 Task: Create a due date automation trigger when advanced on, on the tuesday after a card is due add fields without custom field "Resume" set to a date more than 1 days ago at 11:00 AM.
Action: Mouse moved to (1200, 98)
Screenshot: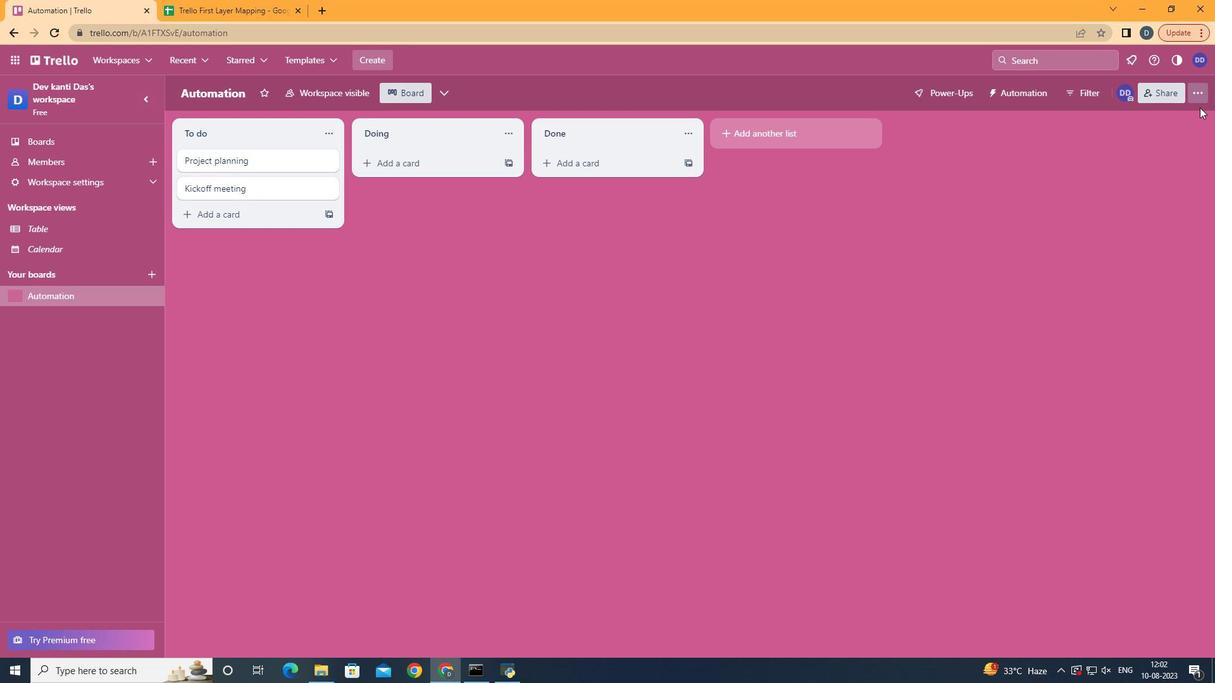 
Action: Mouse pressed left at (1200, 98)
Screenshot: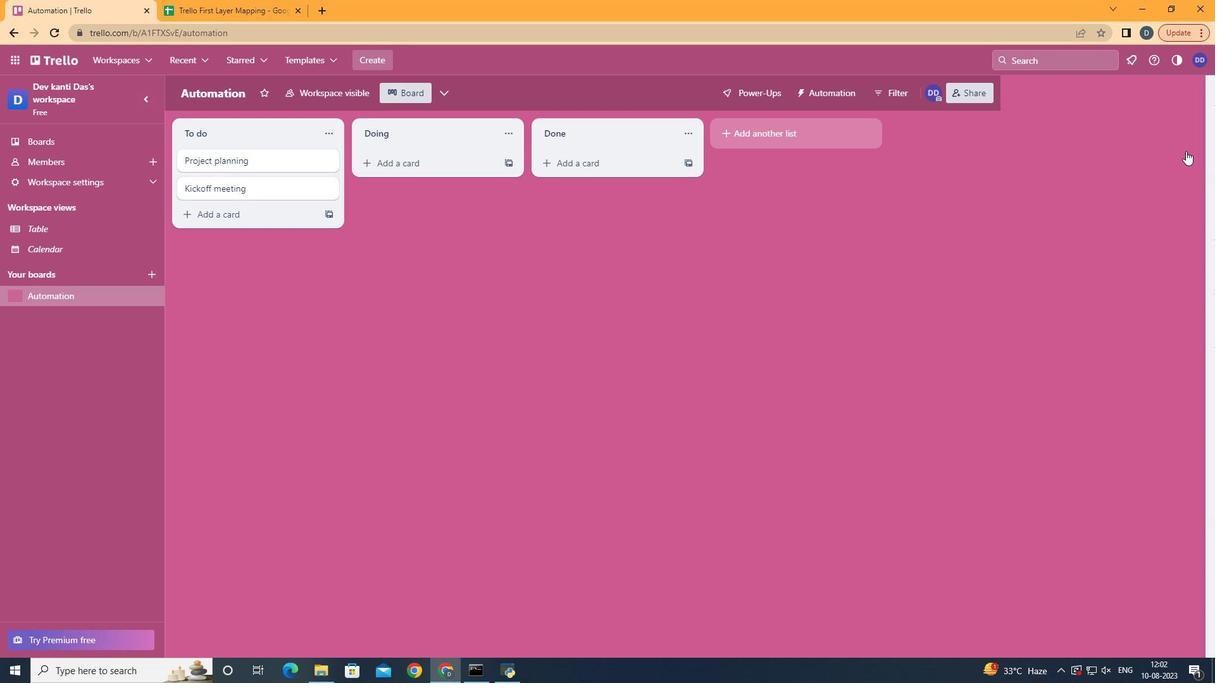 
Action: Mouse moved to (1108, 260)
Screenshot: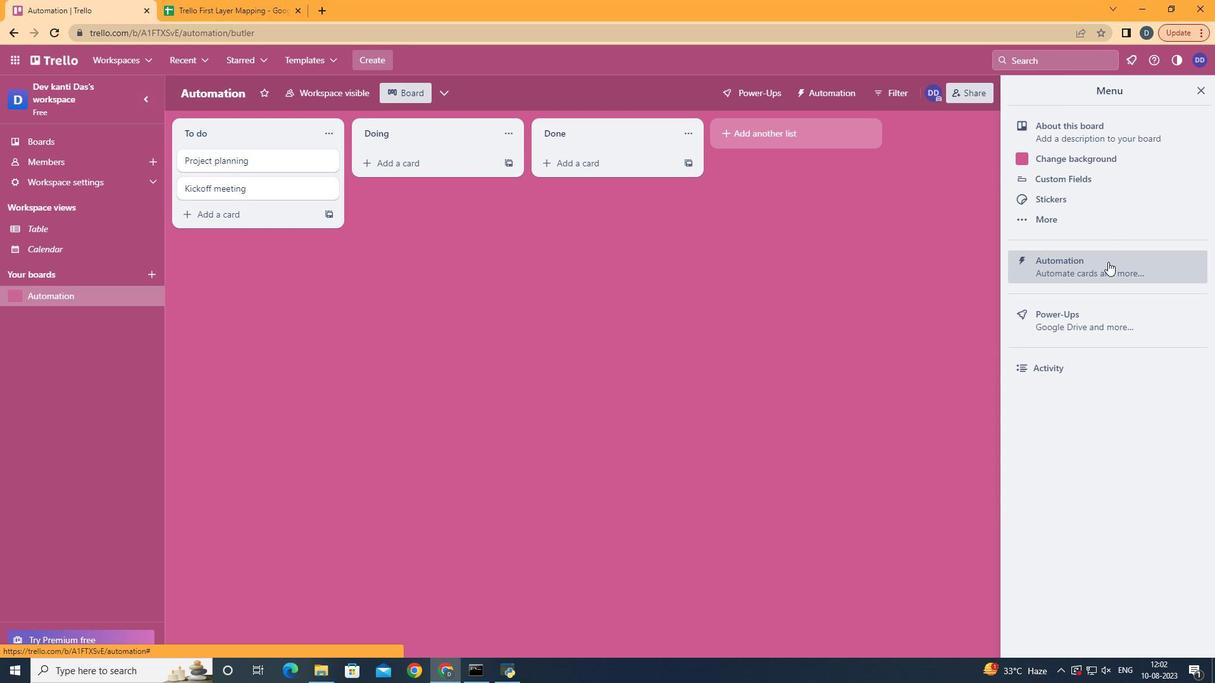 
Action: Mouse pressed left at (1108, 260)
Screenshot: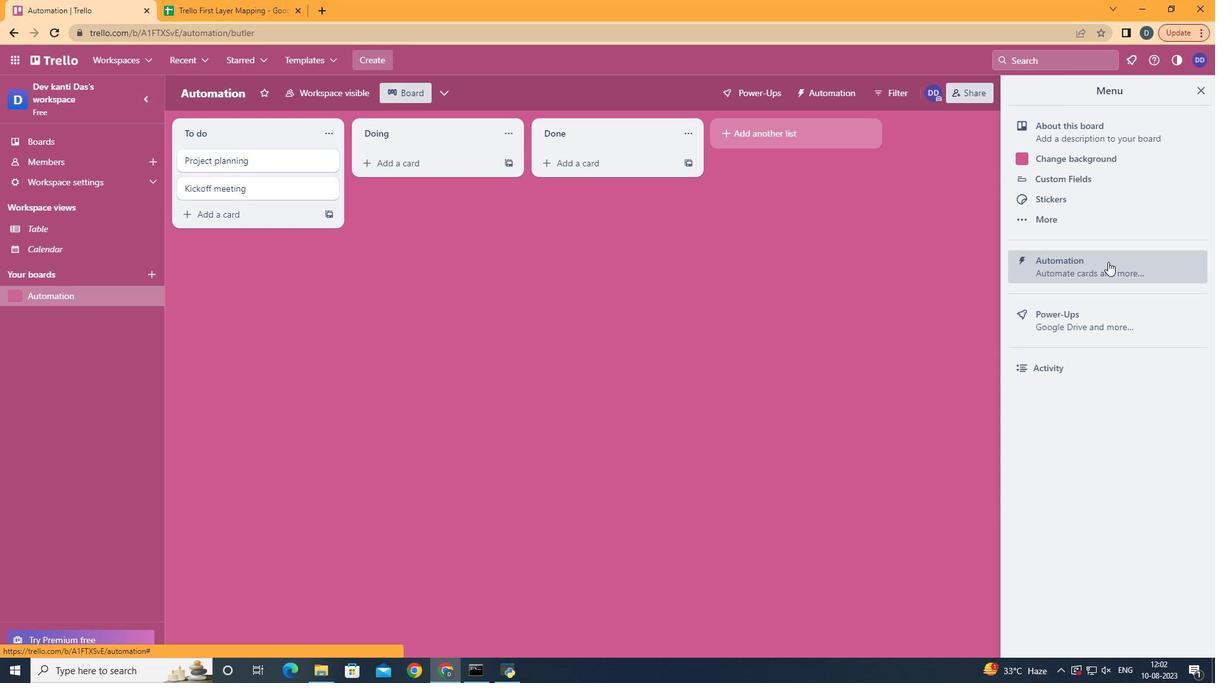 
Action: Mouse moved to (233, 253)
Screenshot: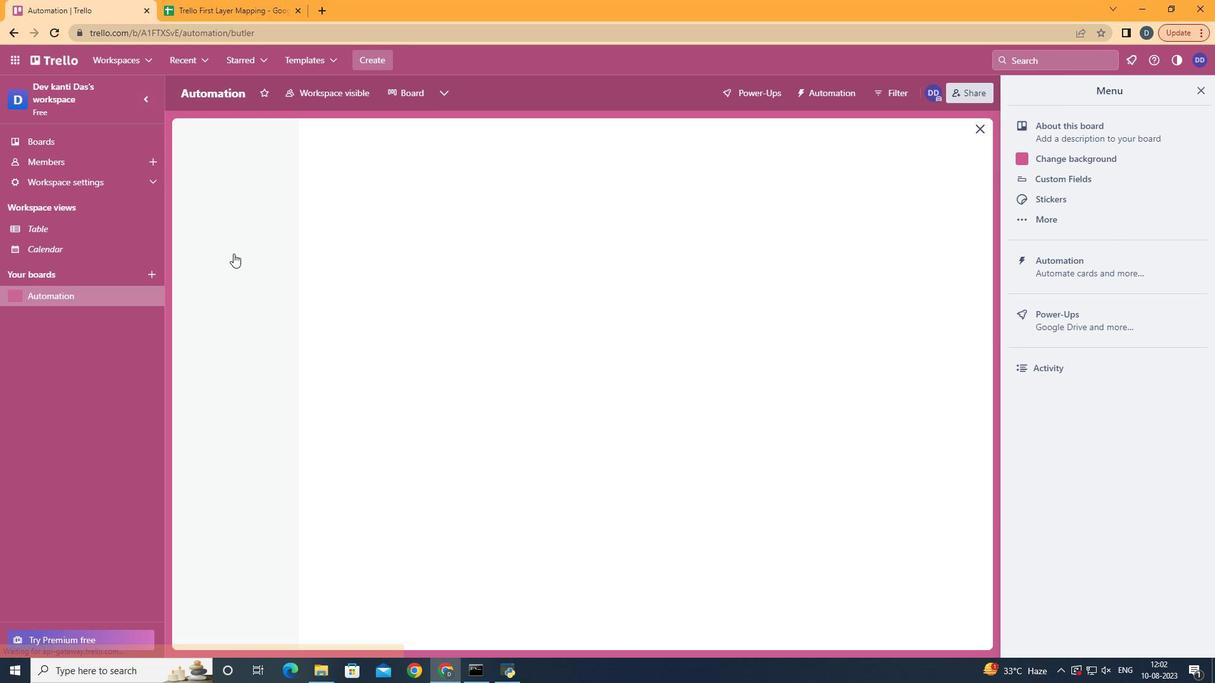 
Action: Mouse pressed left at (233, 253)
Screenshot: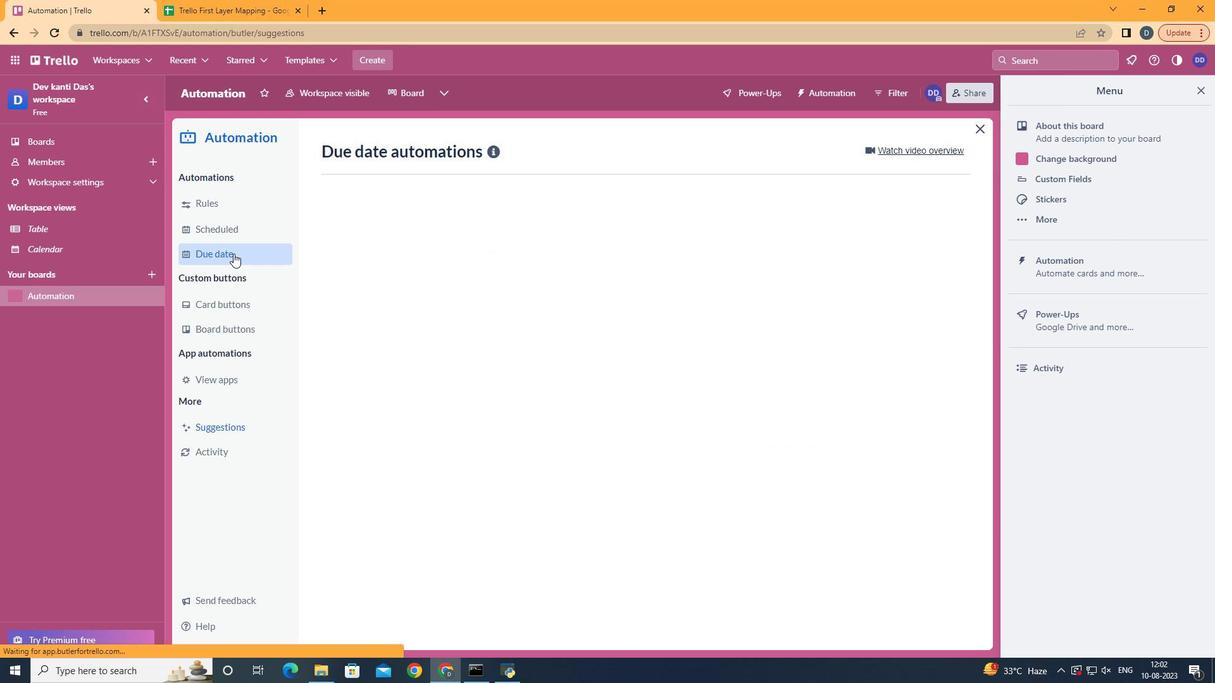 
Action: Mouse moved to (895, 157)
Screenshot: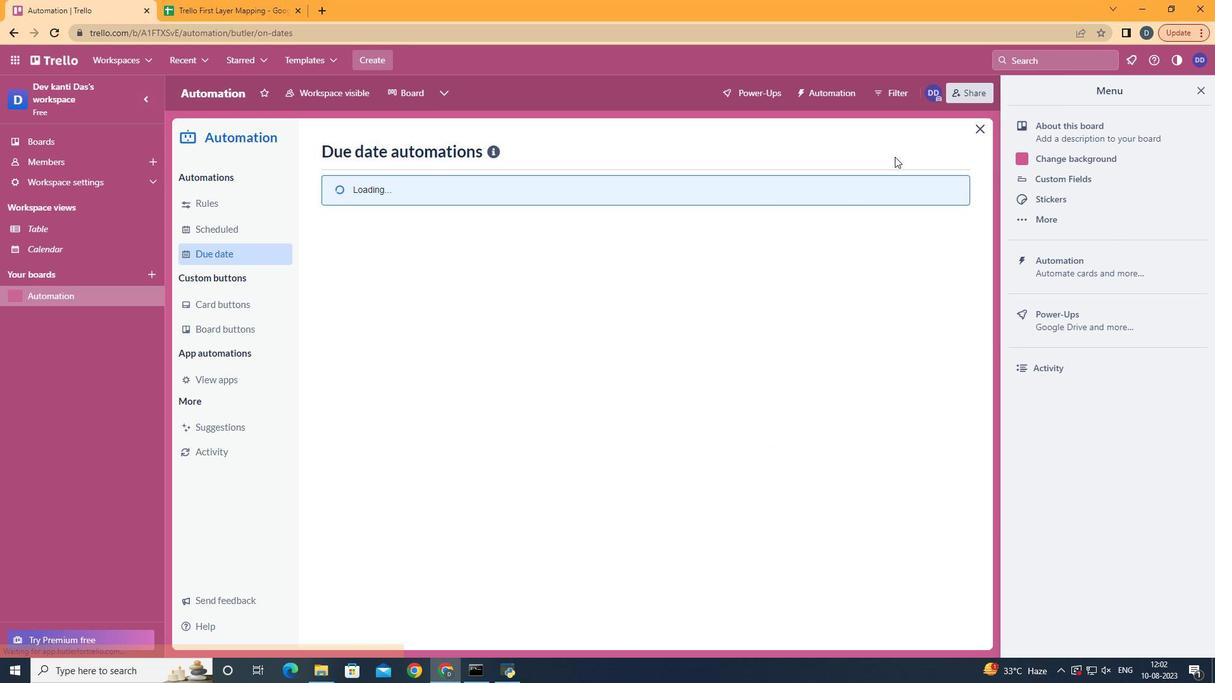 
Action: Mouse pressed left at (895, 157)
Screenshot: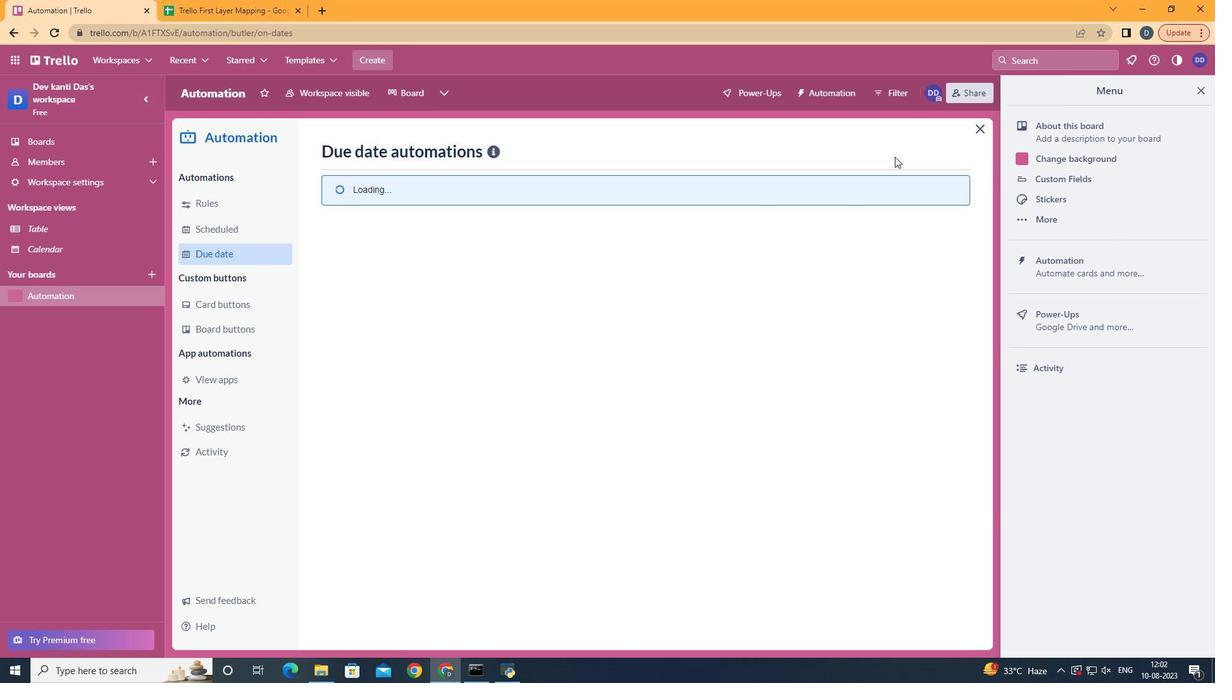 
Action: Mouse moved to (891, 148)
Screenshot: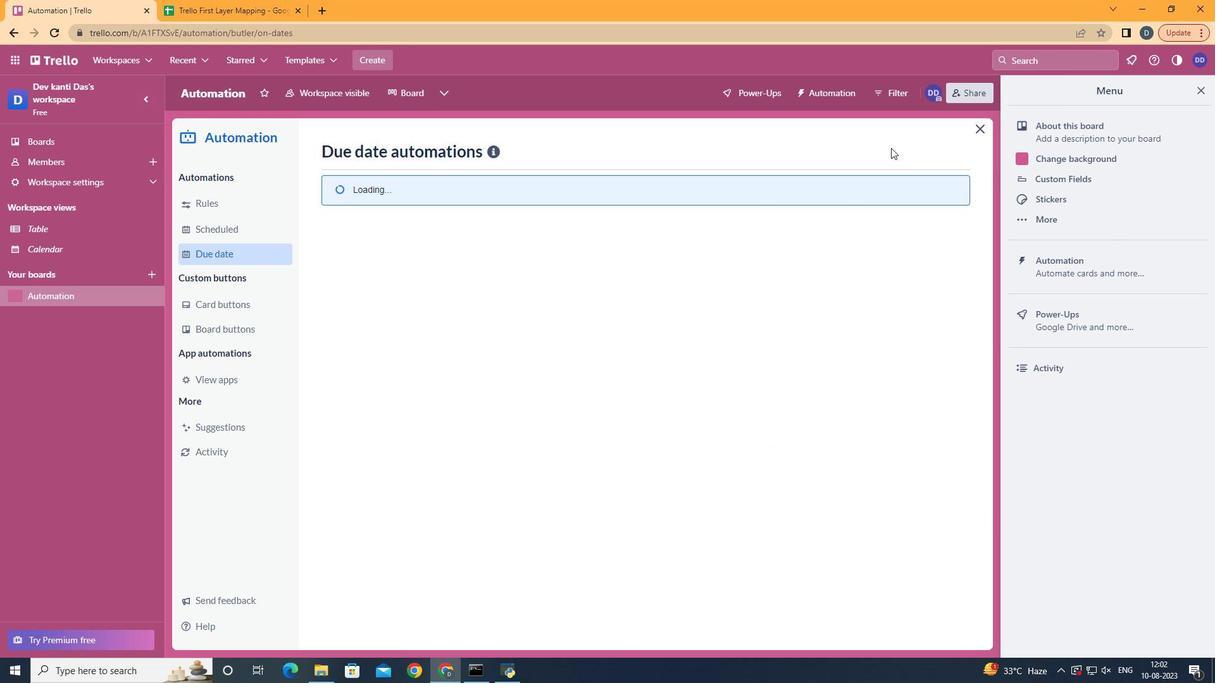 
Action: Mouse pressed left at (891, 148)
Screenshot: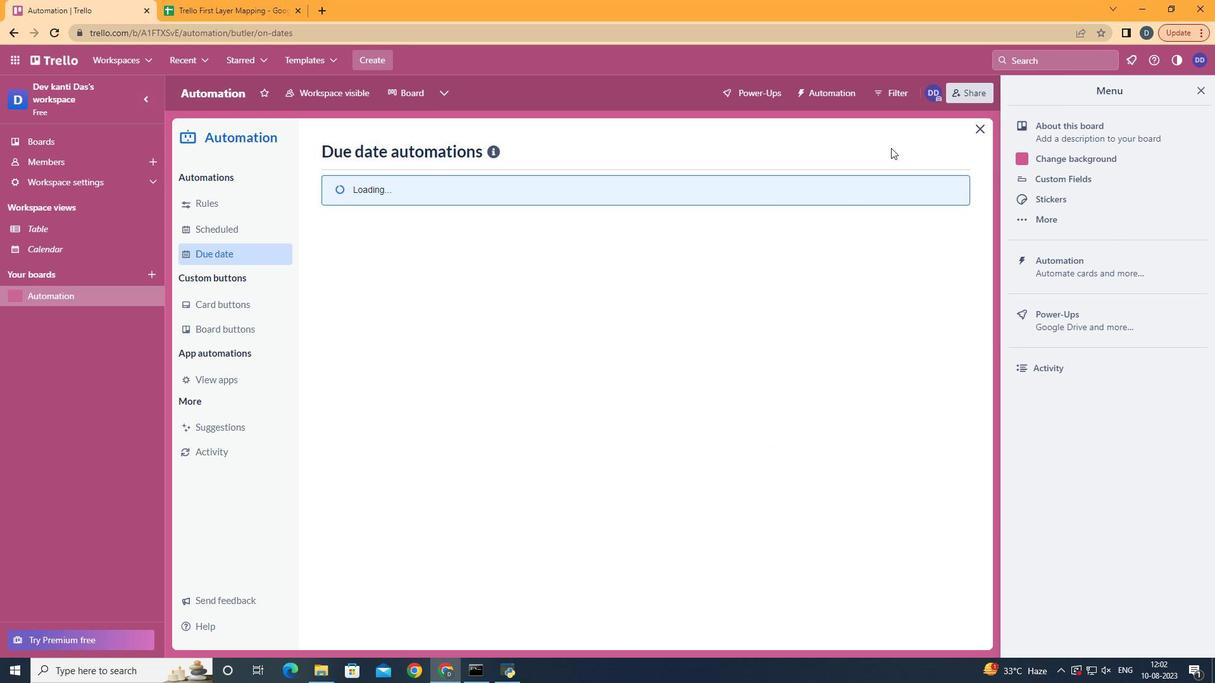 
Action: Mouse moved to (902, 146)
Screenshot: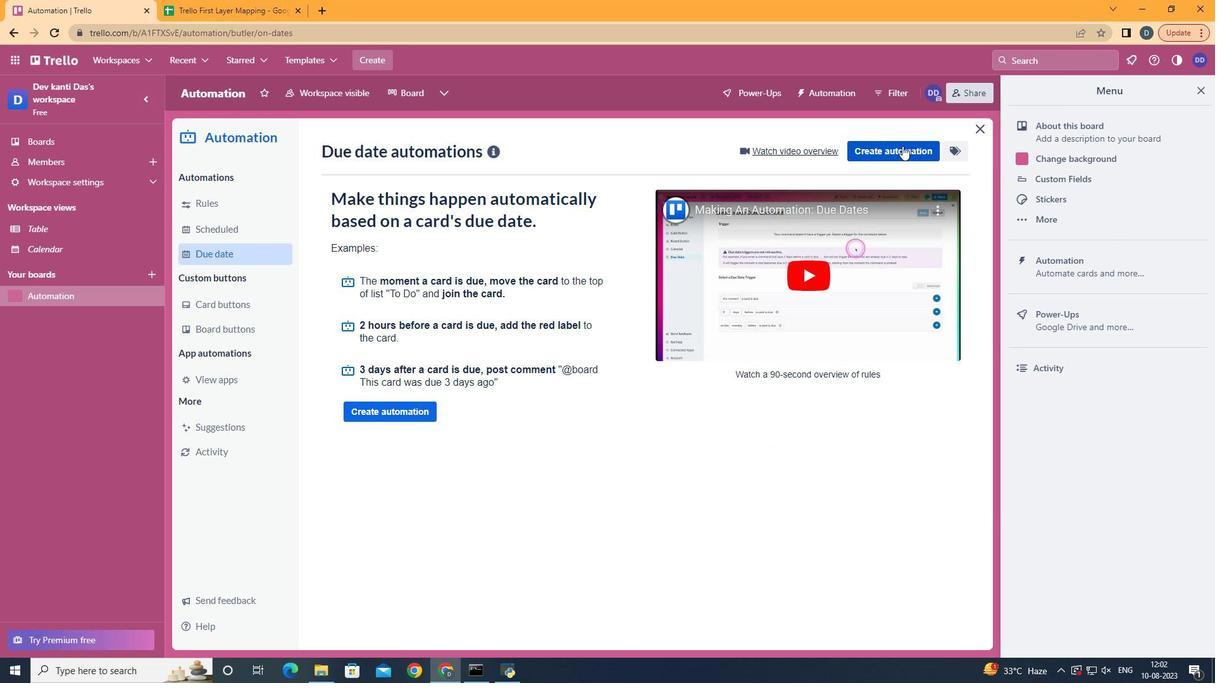 
Action: Mouse pressed left at (902, 146)
Screenshot: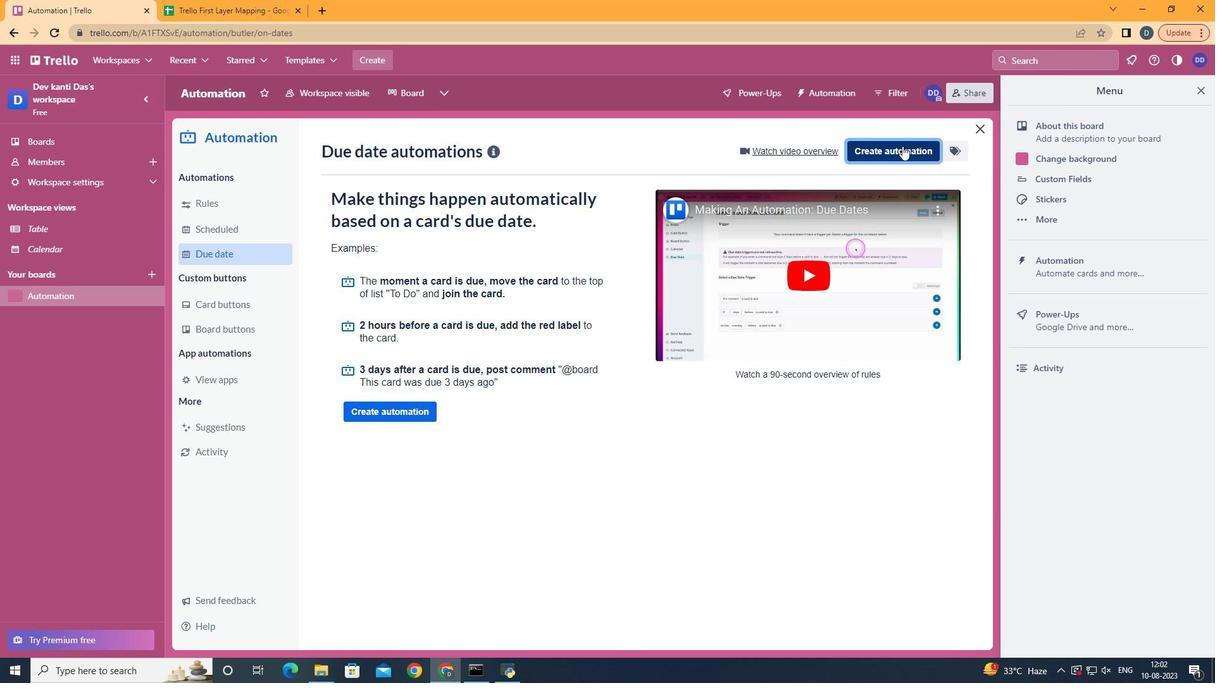 
Action: Mouse moved to (645, 265)
Screenshot: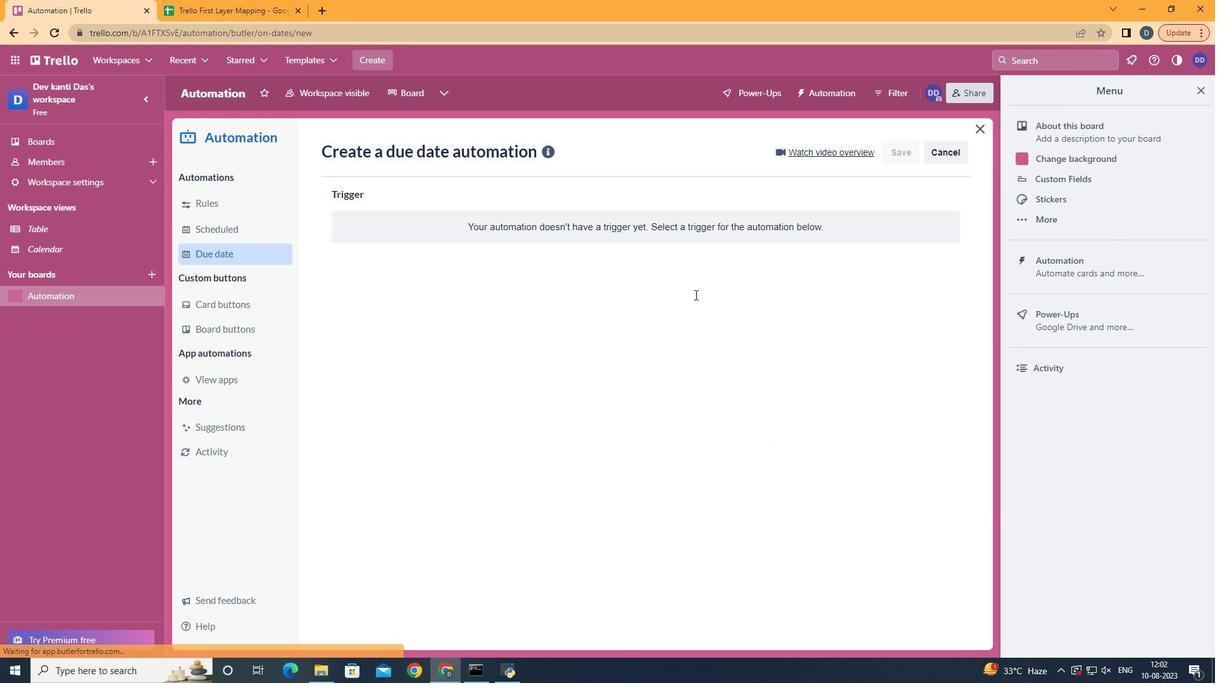 
Action: Mouse pressed left at (645, 265)
Screenshot: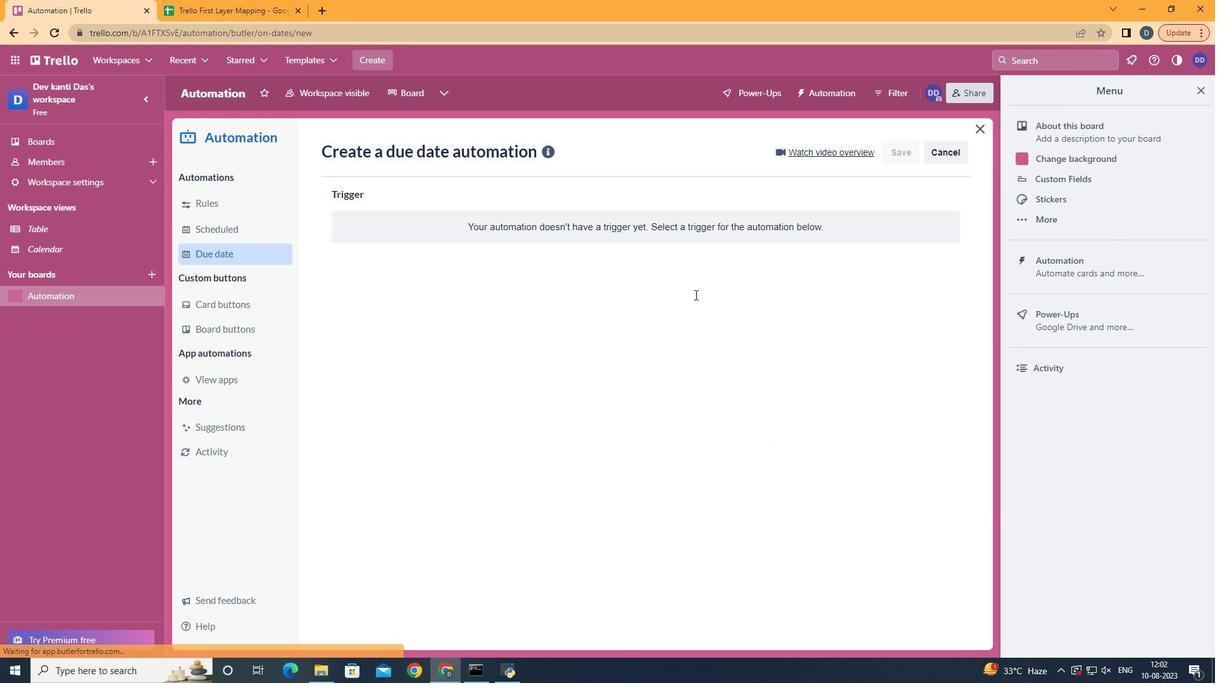 
Action: Mouse moved to (403, 355)
Screenshot: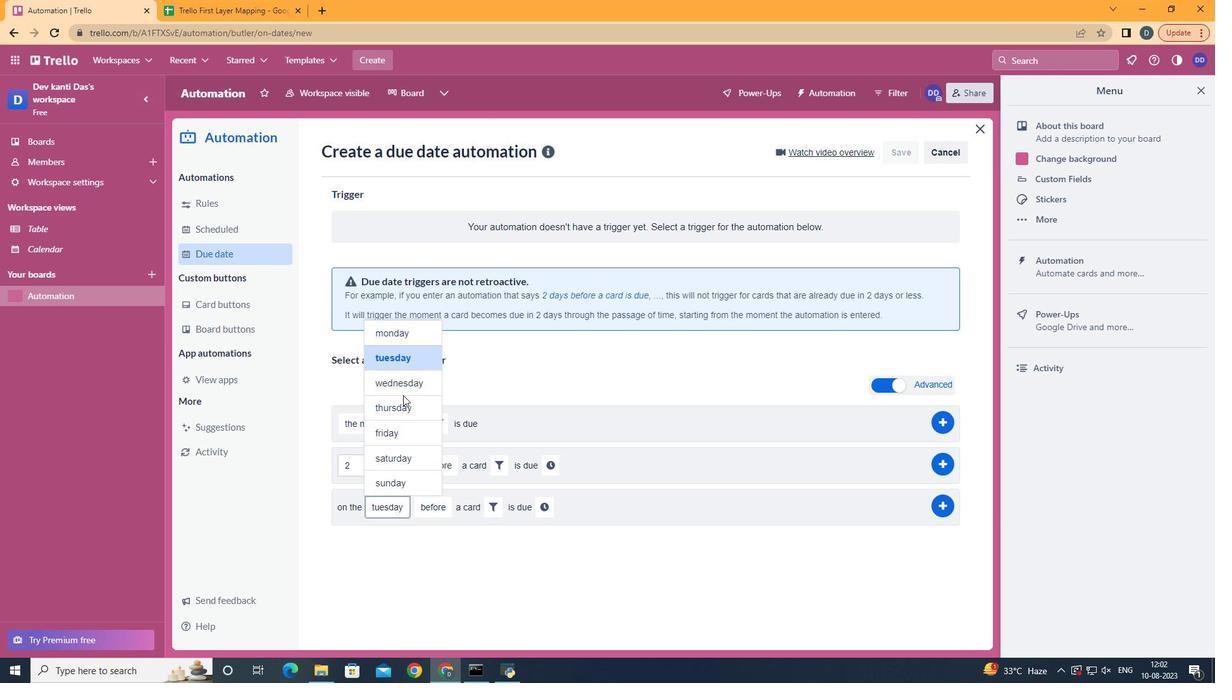 
Action: Mouse pressed left at (403, 355)
Screenshot: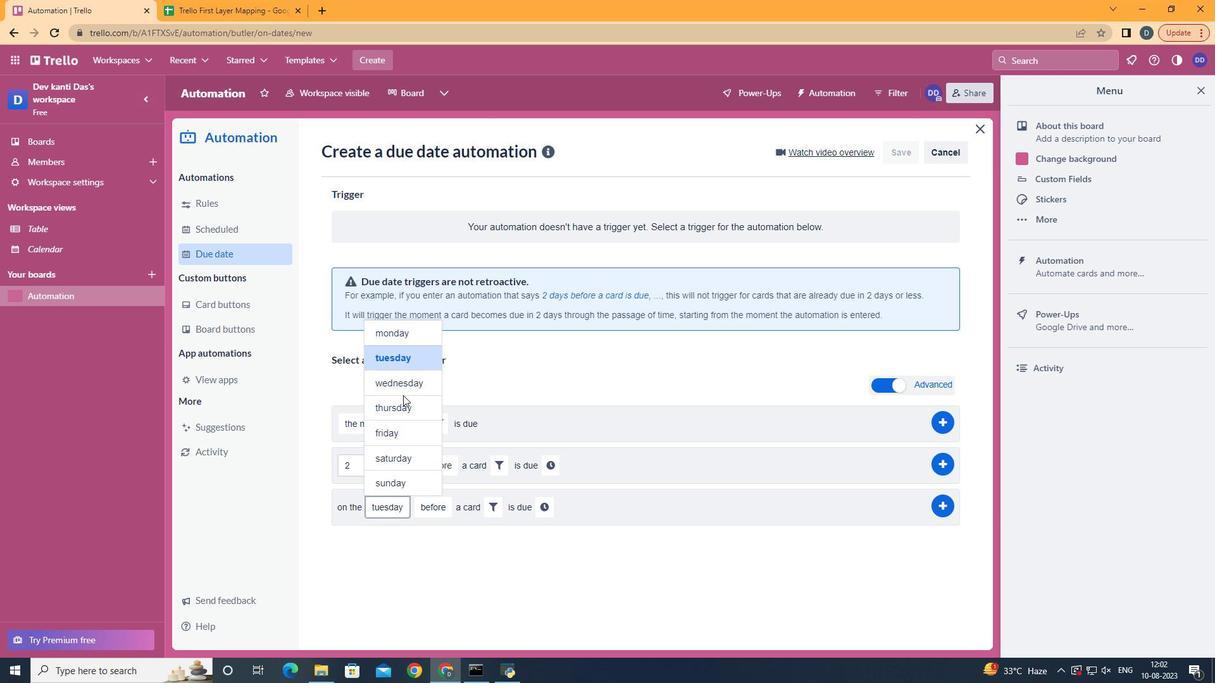 
Action: Mouse moved to (434, 553)
Screenshot: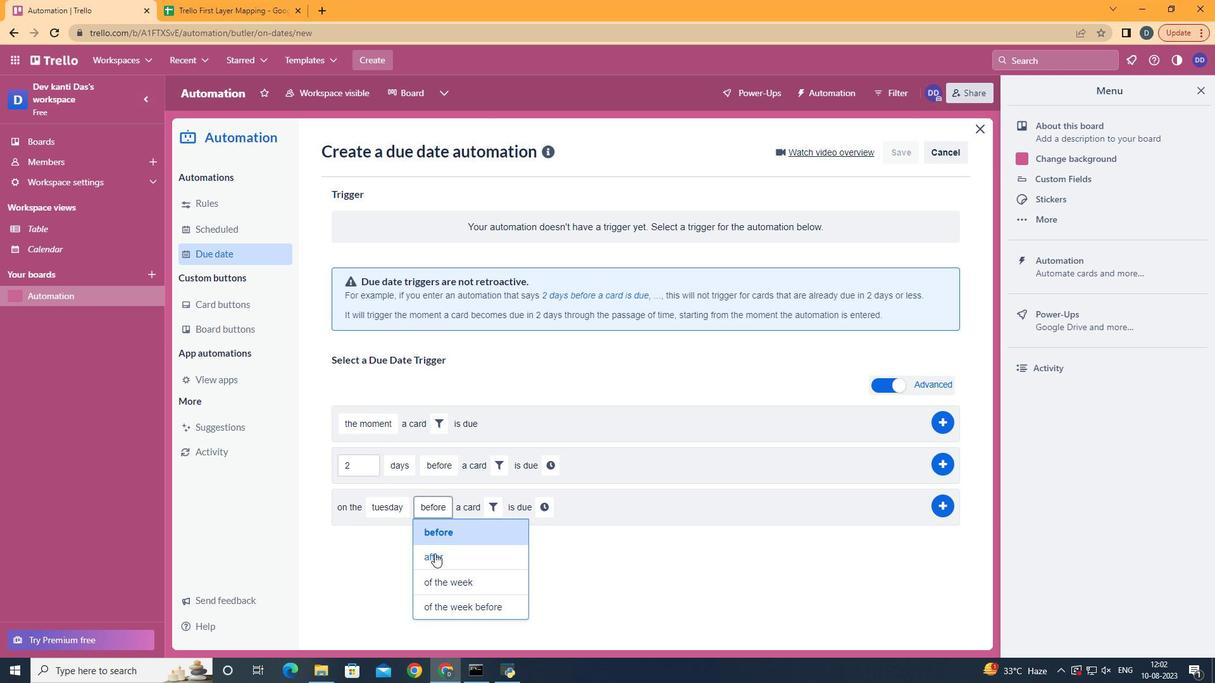 
Action: Mouse pressed left at (434, 553)
Screenshot: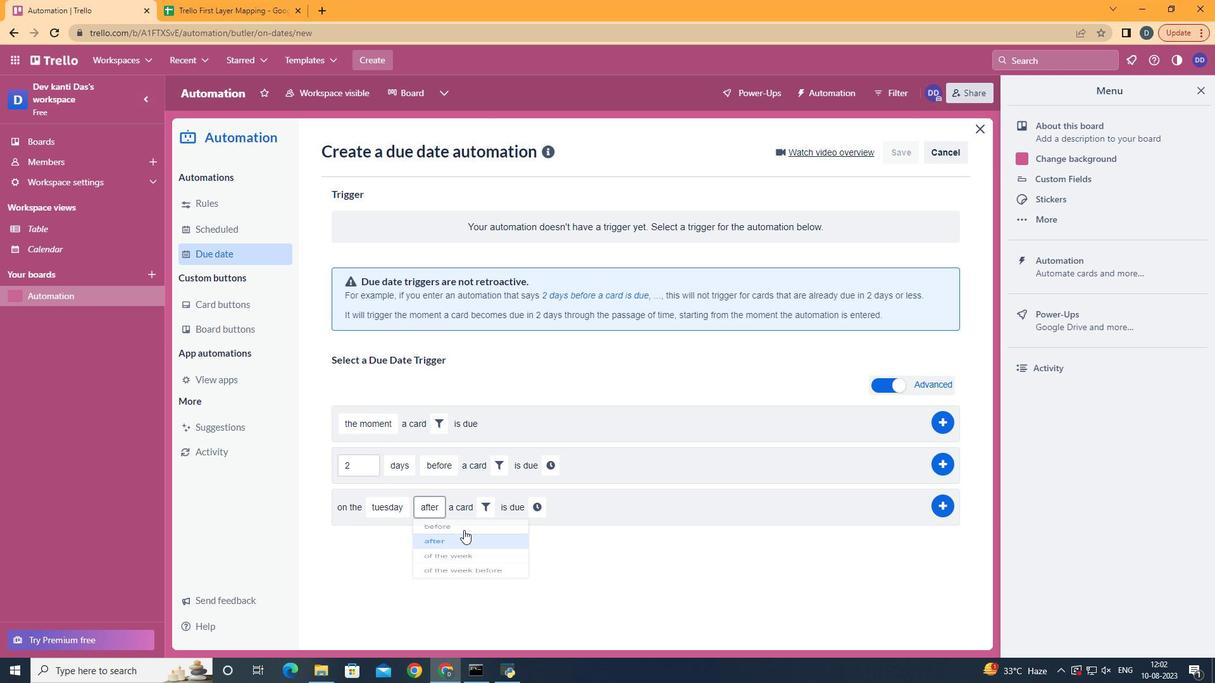 
Action: Mouse moved to (479, 507)
Screenshot: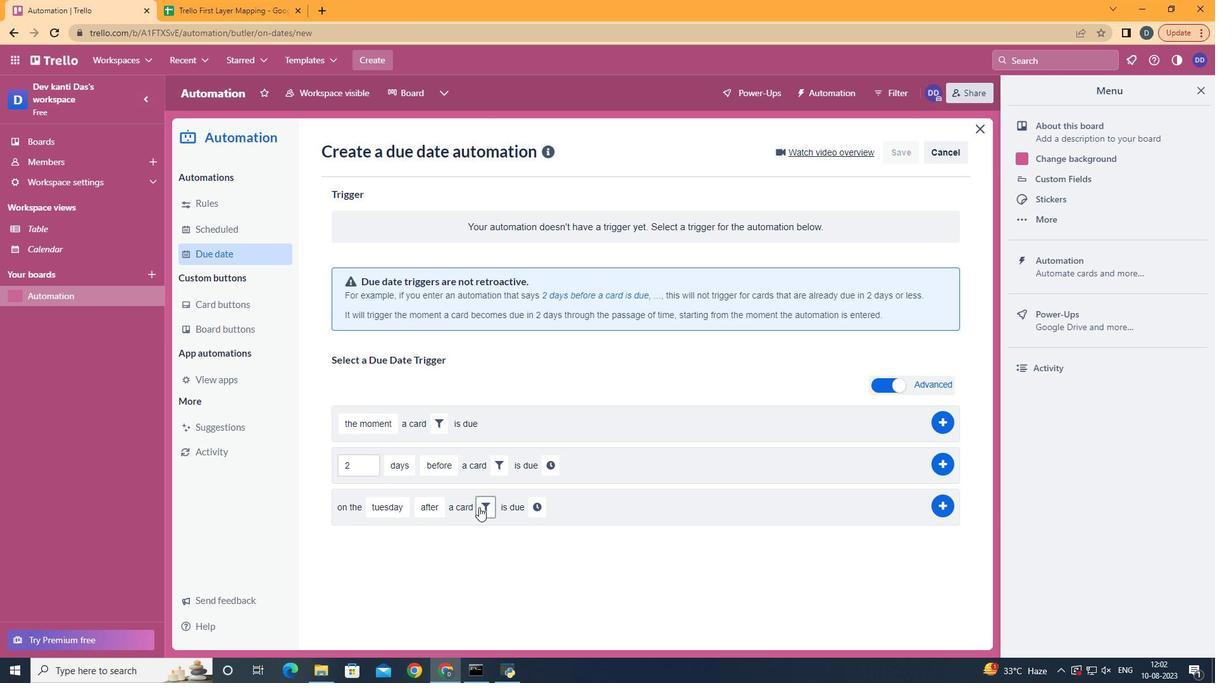 
Action: Mouse pressed left at (479, 507)
Screenshot: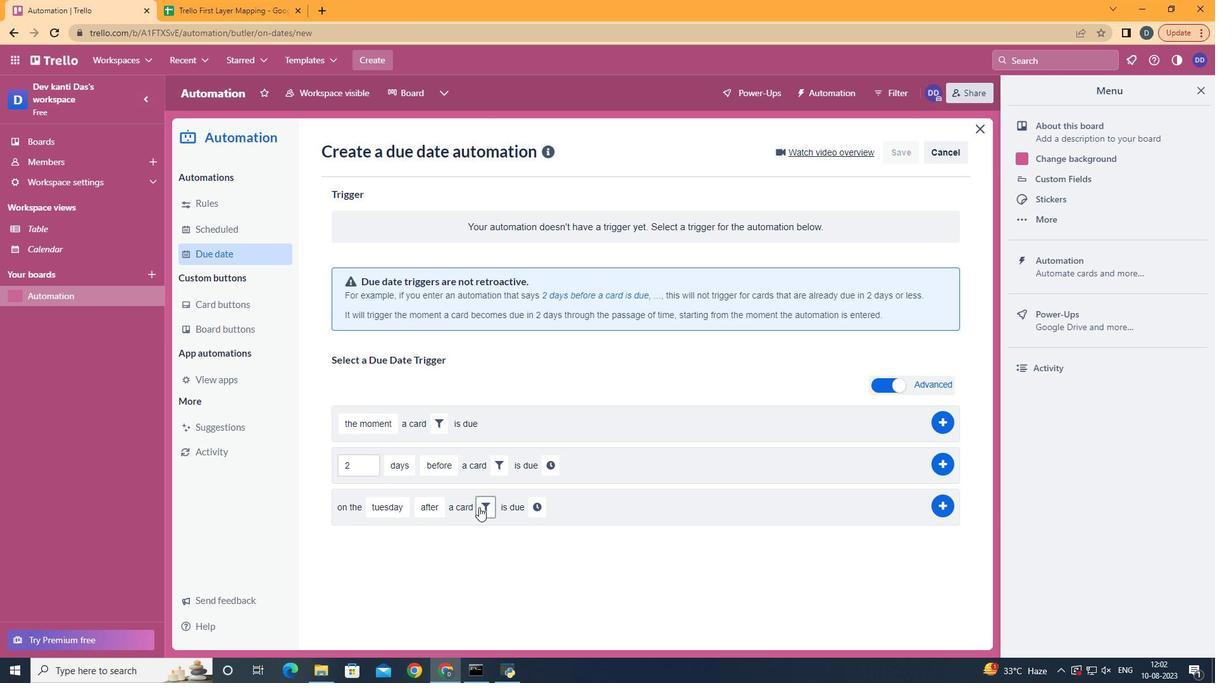 
Action: Mouse moved to (700, 543)
Screenshot: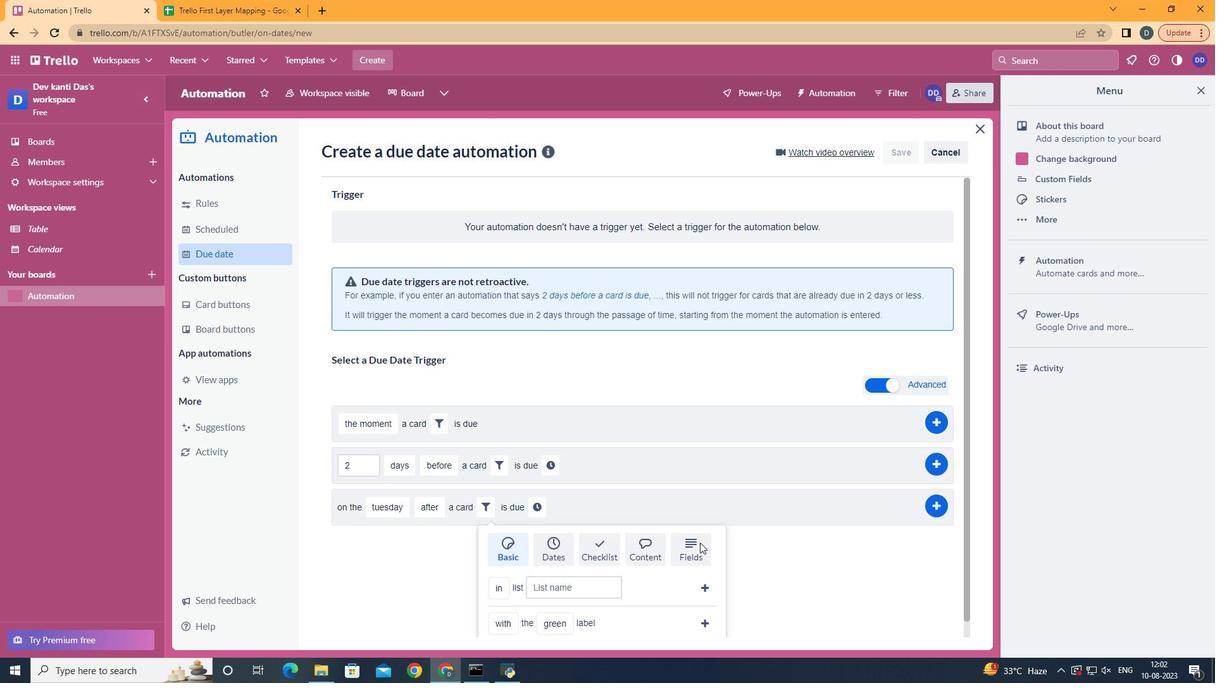 
Action: Mouse pressed left at (700, 543)
Screenshot: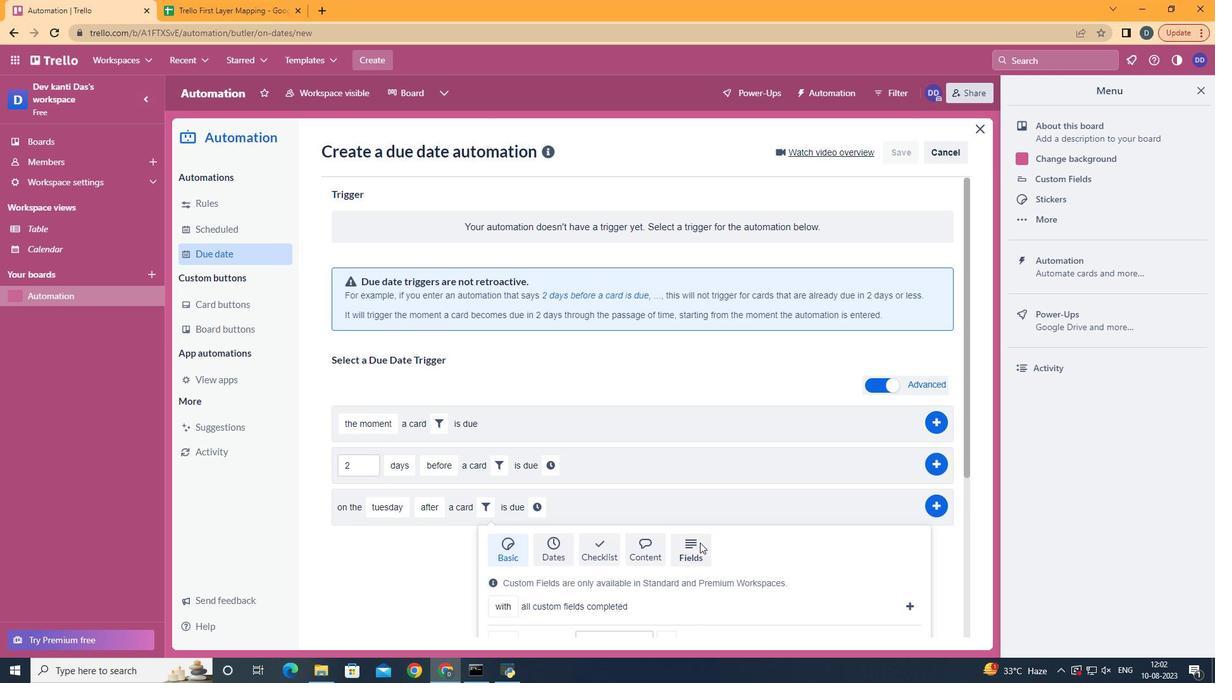 
Action: Mouse moved to (700, 543)
Screenshot: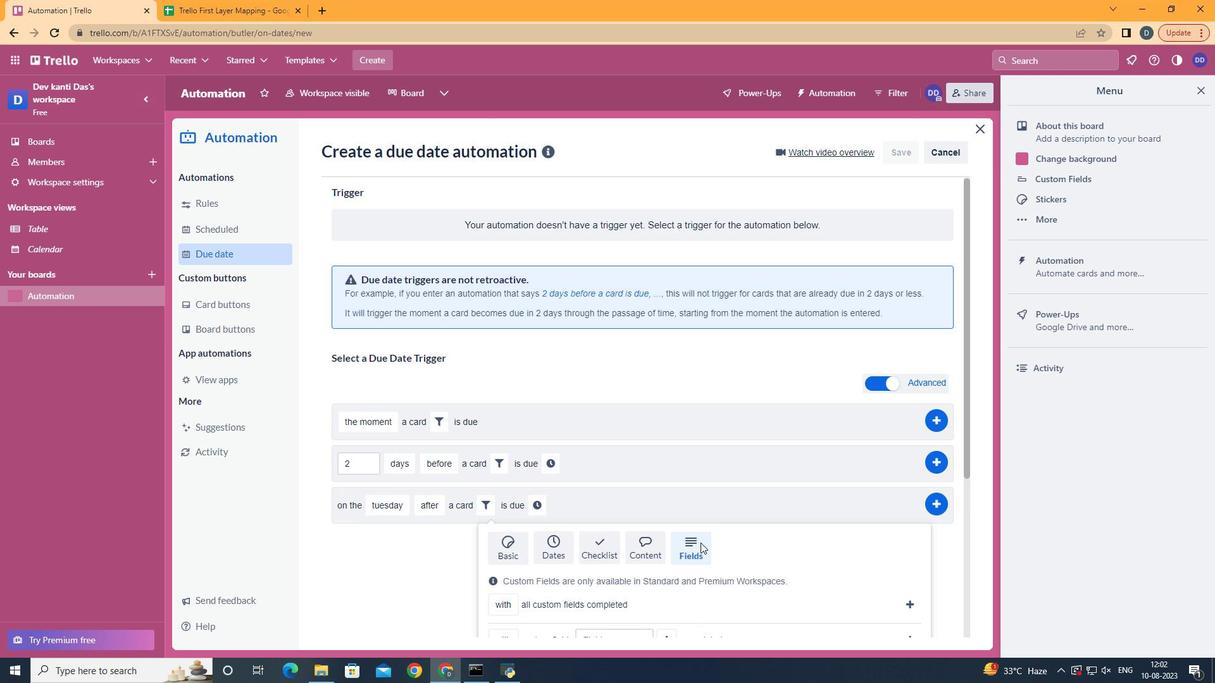 
Action: Mouse scrolled (700, 542) with delta (0, 0)
Screenshot: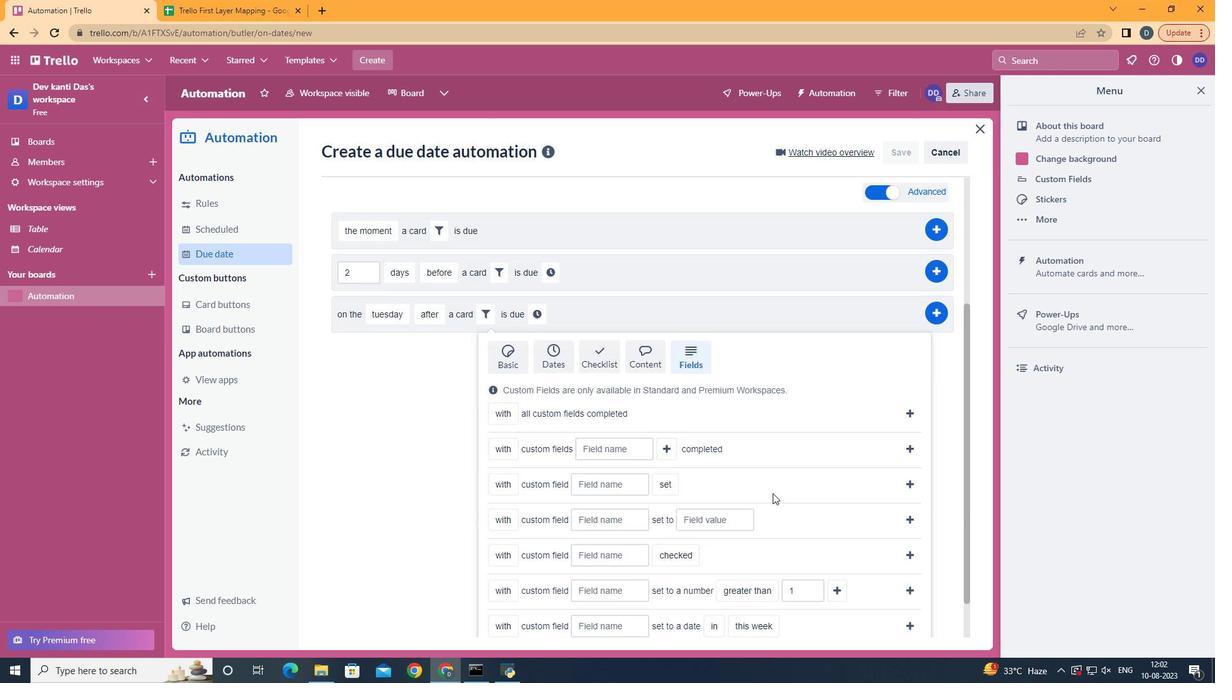 
Action: Mouse scrolled (700, 542) with delta (0, 0)
Screenshot: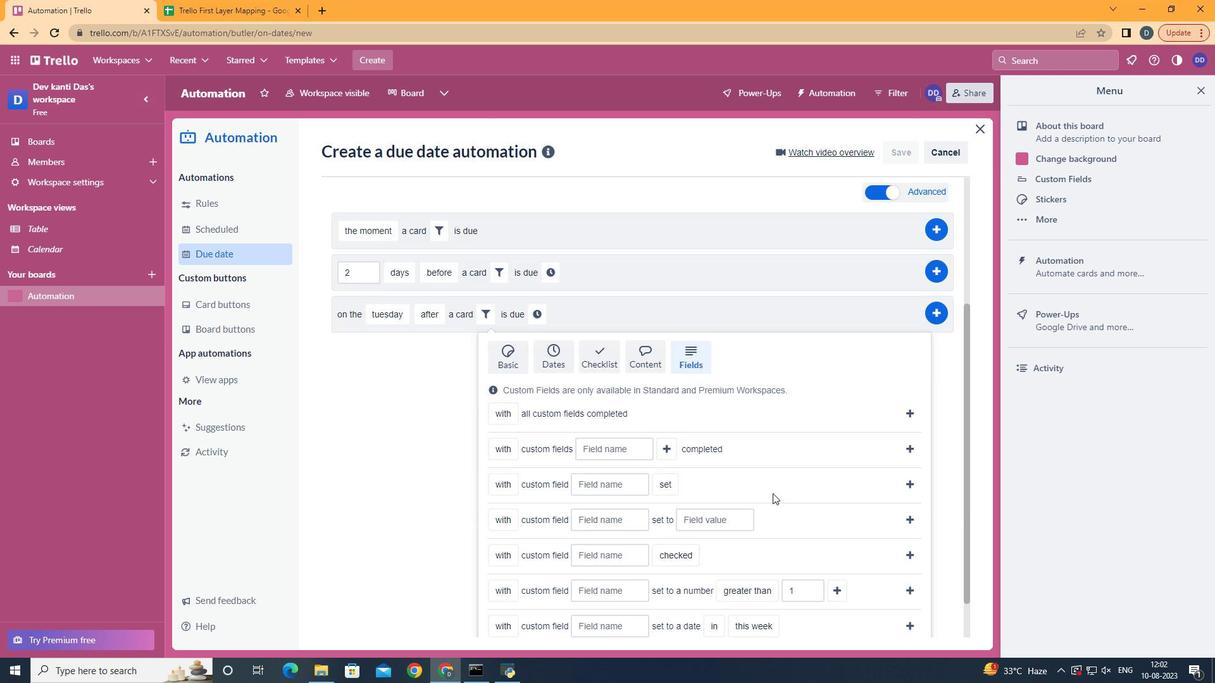 
Action: Mouse scrolled (700, 542) with delta (0, 0)
Screenshot: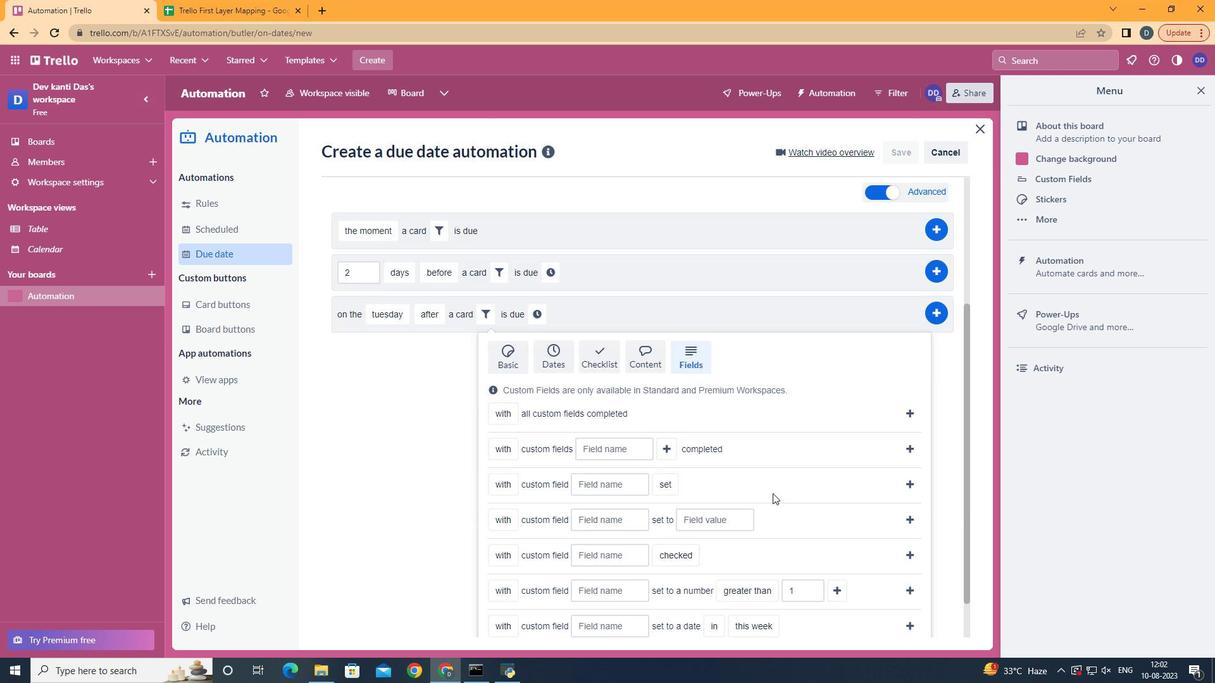 
Action: Mouse scrolled (700, 542) with delta (0, 0)
Screenshot: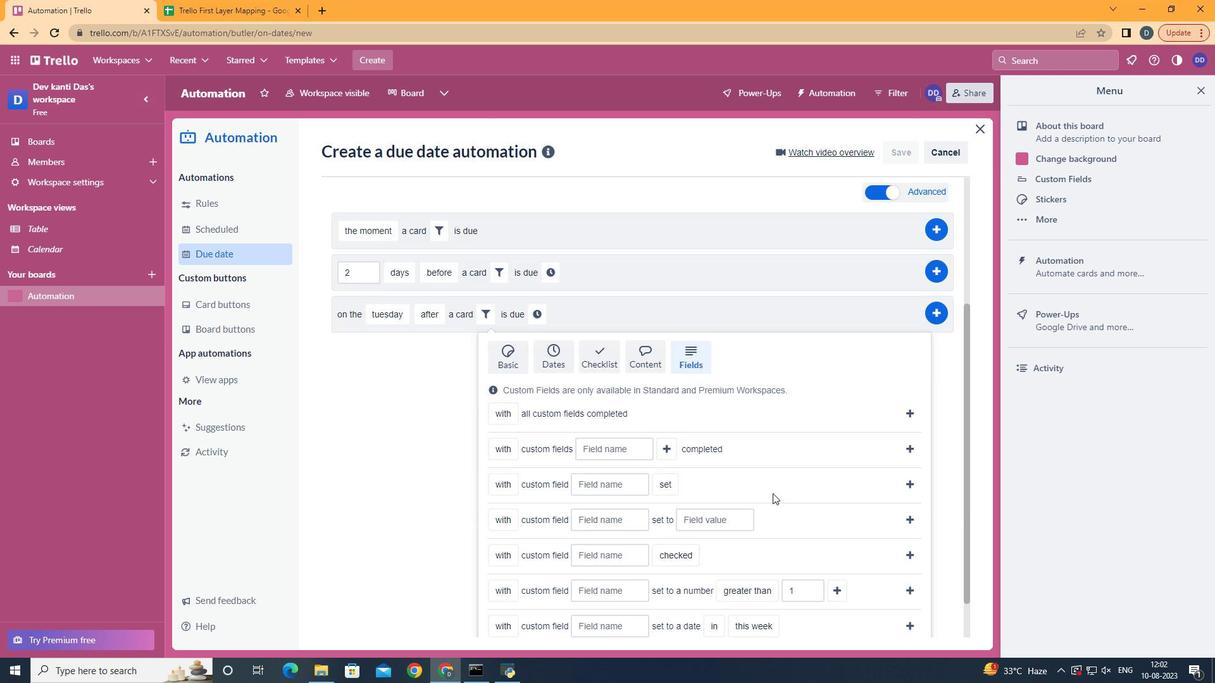 
Action: Mouse scrolled (700, 542) with delta (0, 0)
Screenshot: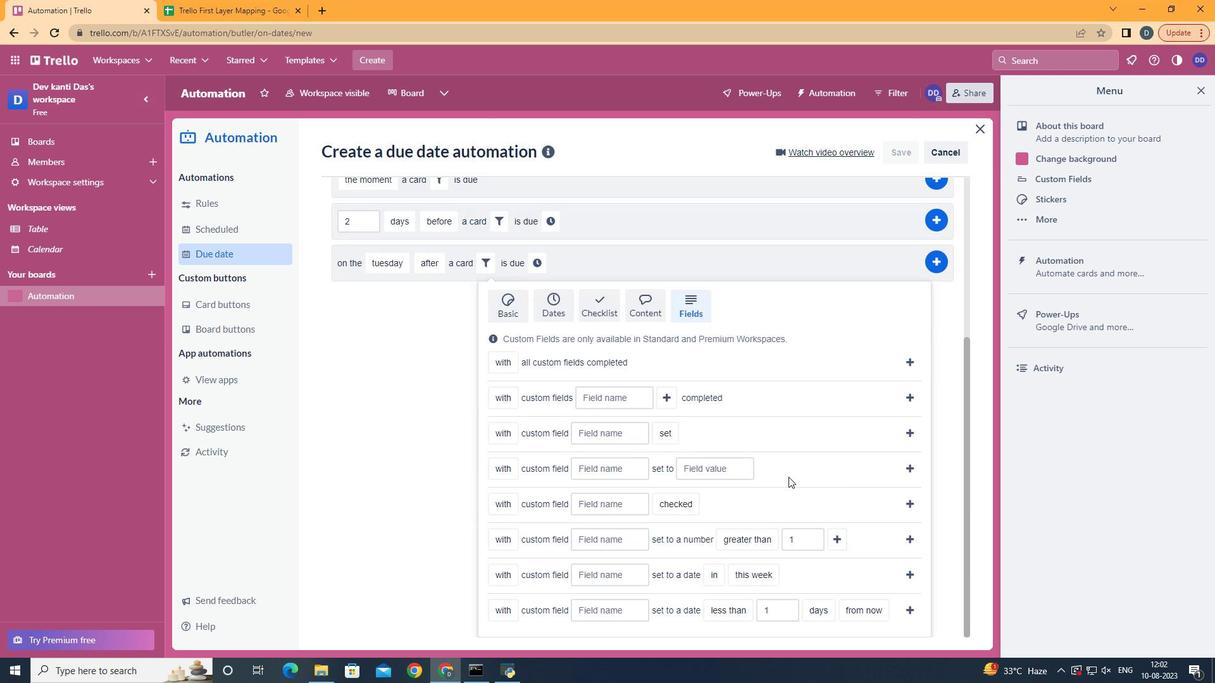 
Action: Mouse scrolled (700, 542) with delta (0, 0)
Screenshot: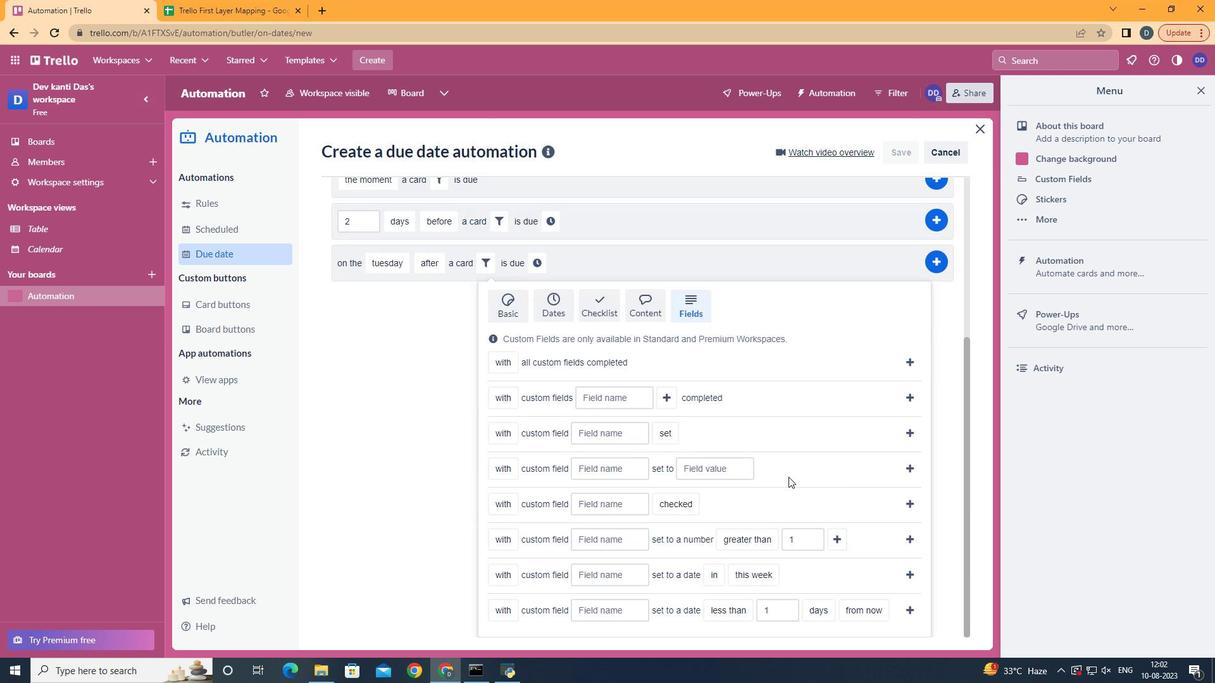 
Action: Mouse moved to (701, 543)
Screenshot: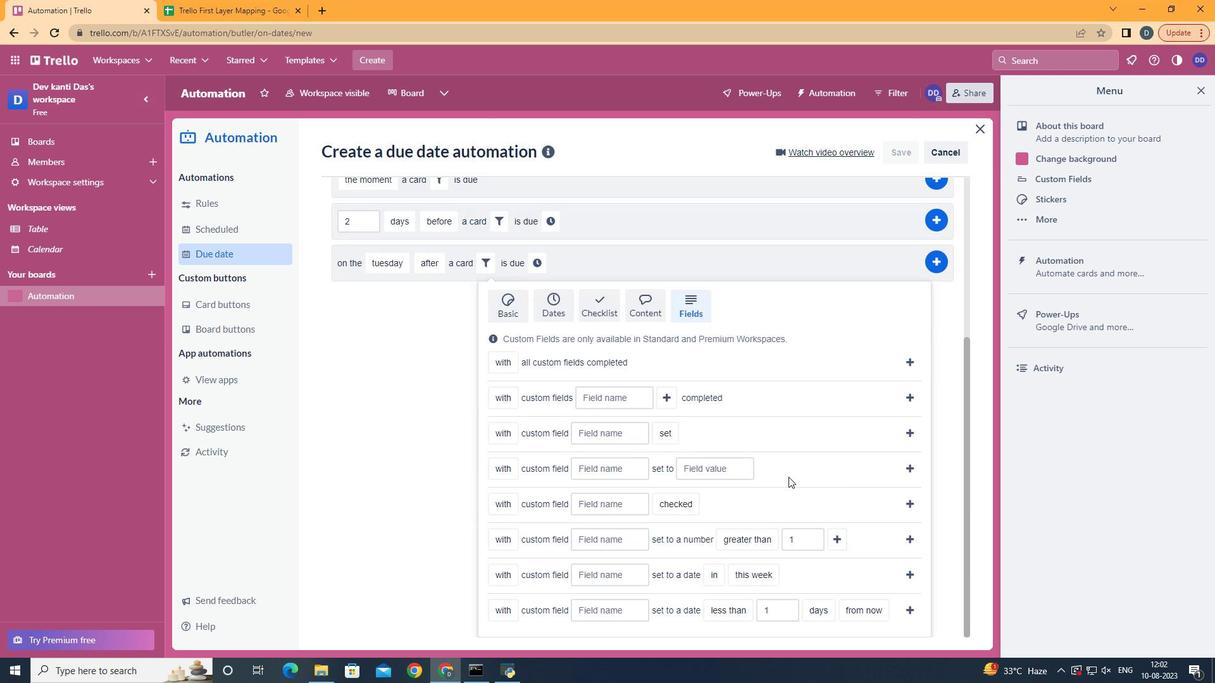 
Action: Mouse scrolled (701, 542) with delta (0, 0)
Screenshot: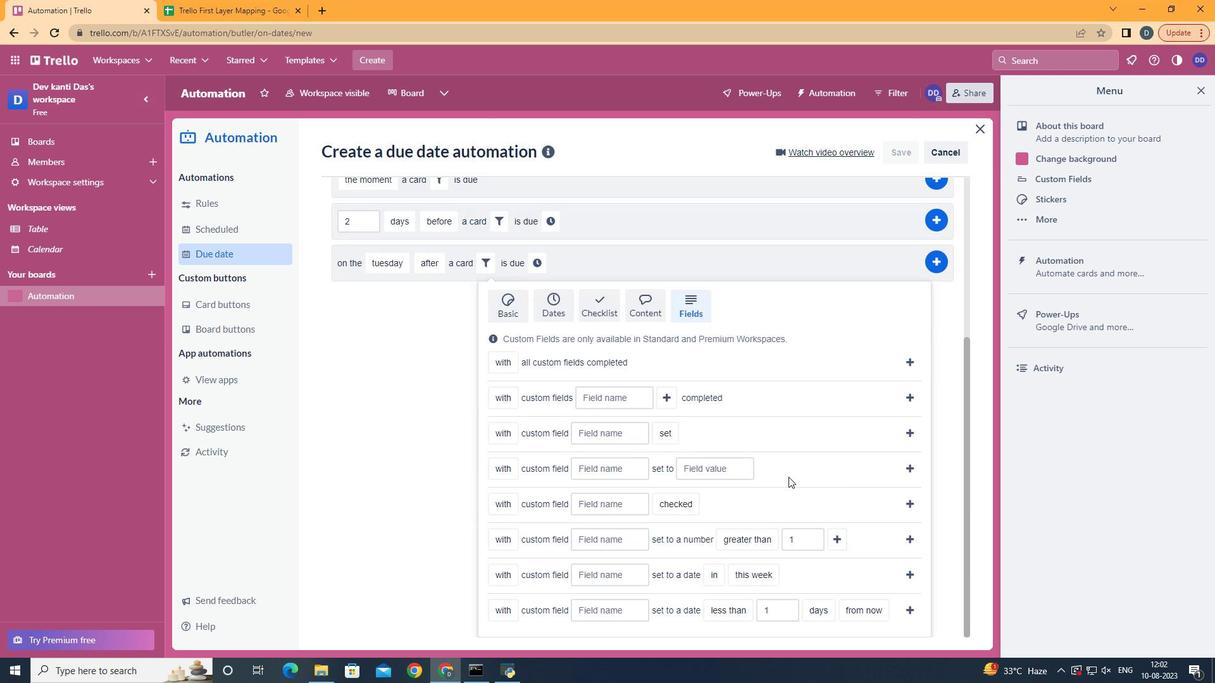 
Action: Mouse moved to (508, 588)
Screenshot: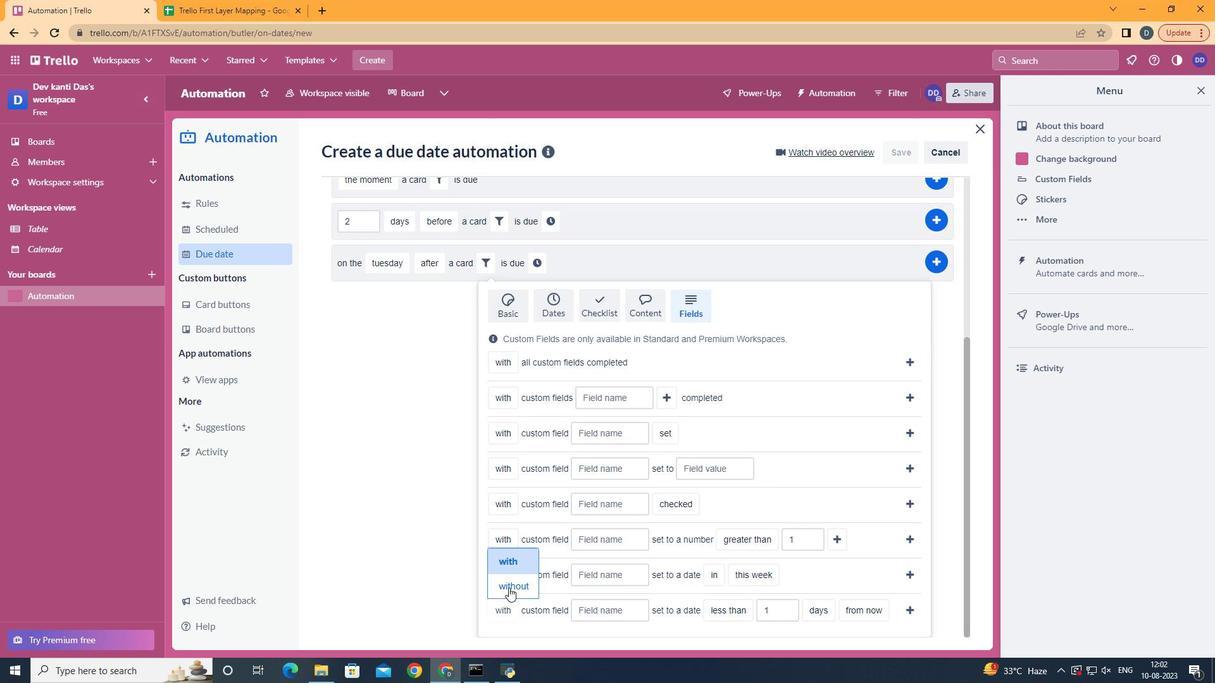 
Action: Mouse pressed left at (508, 588)
Screenshot: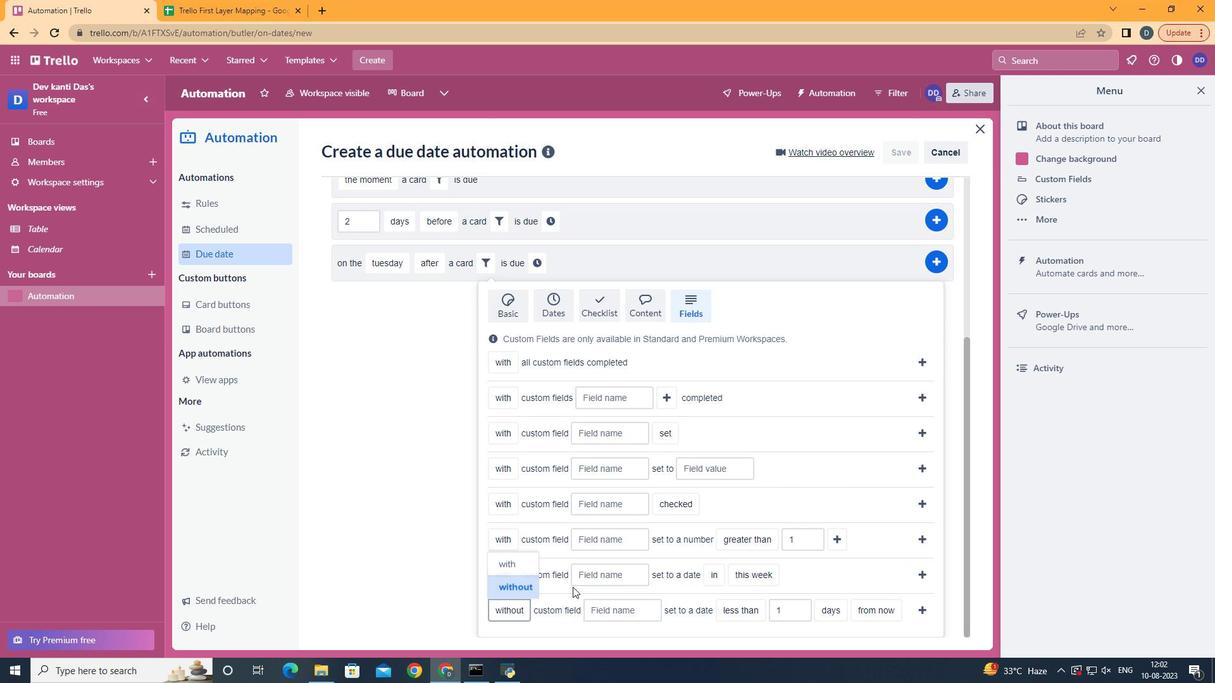 
Action: Mouse moved to (606, 589)
Screenshot: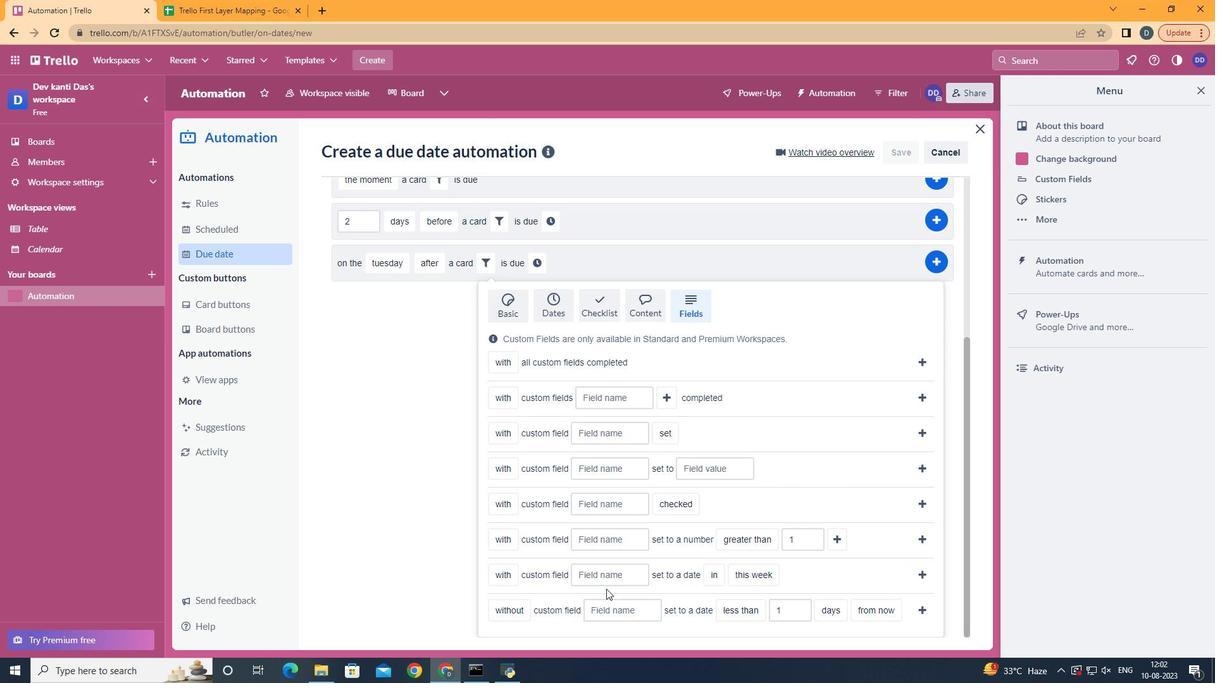 
Action: Mouse pressed left at (606, 589)
Screenshot: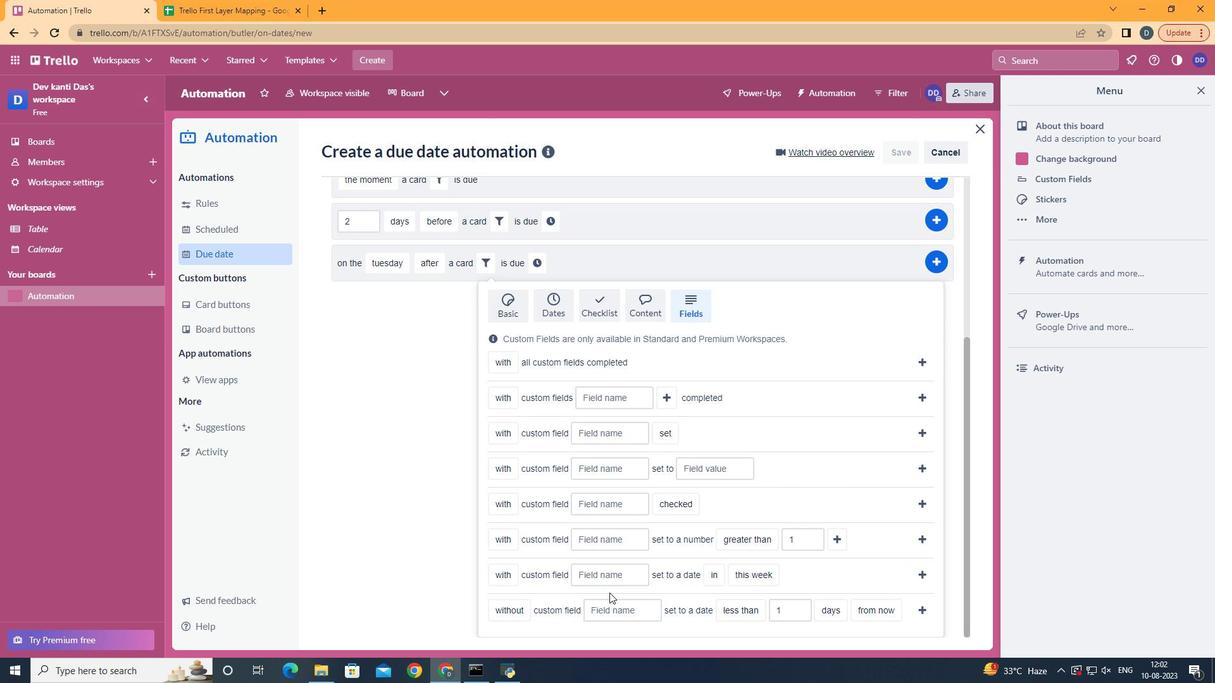 
Action: Mouse moved to (617, 603)
Screenshot: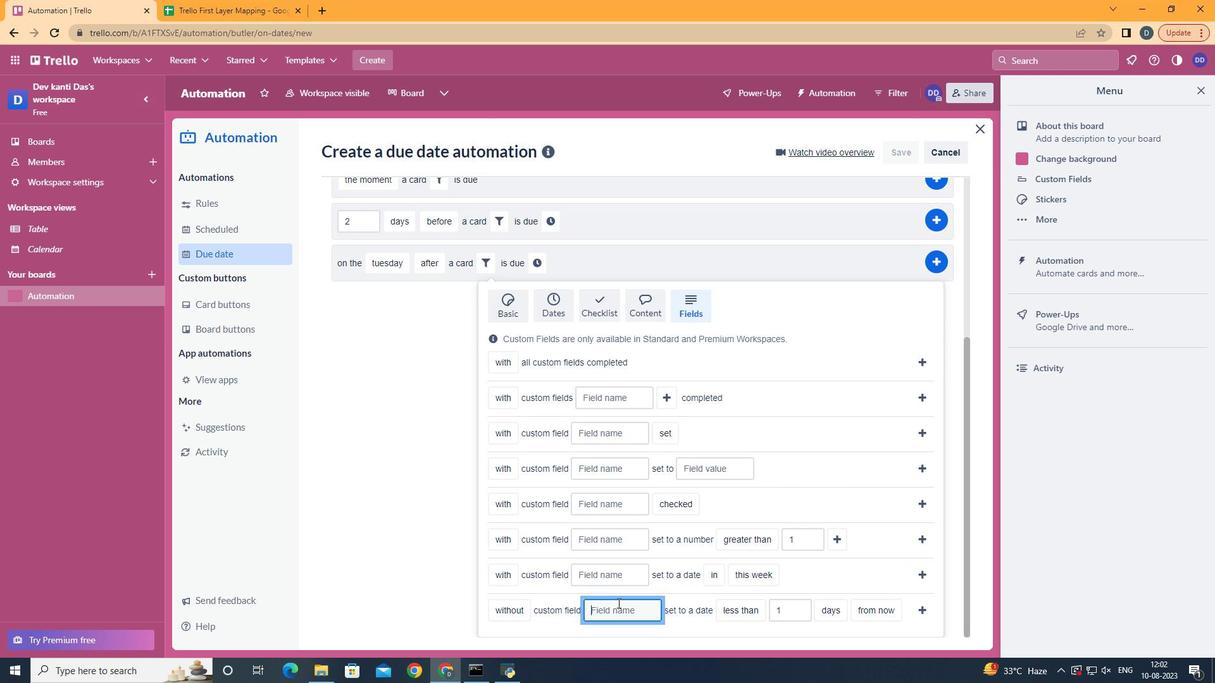 
Action: Mouse pressed left at (617, 603)
Screenshot: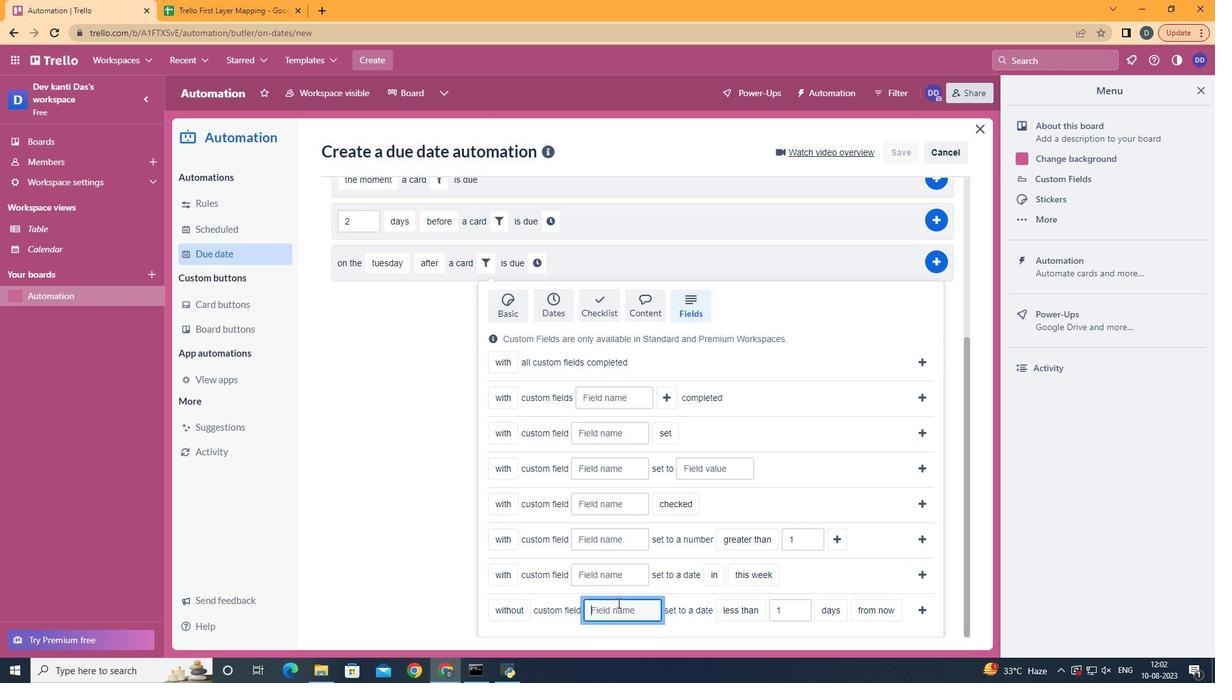 
Action: Key pressed <Key.shift>Resume
Screenshot: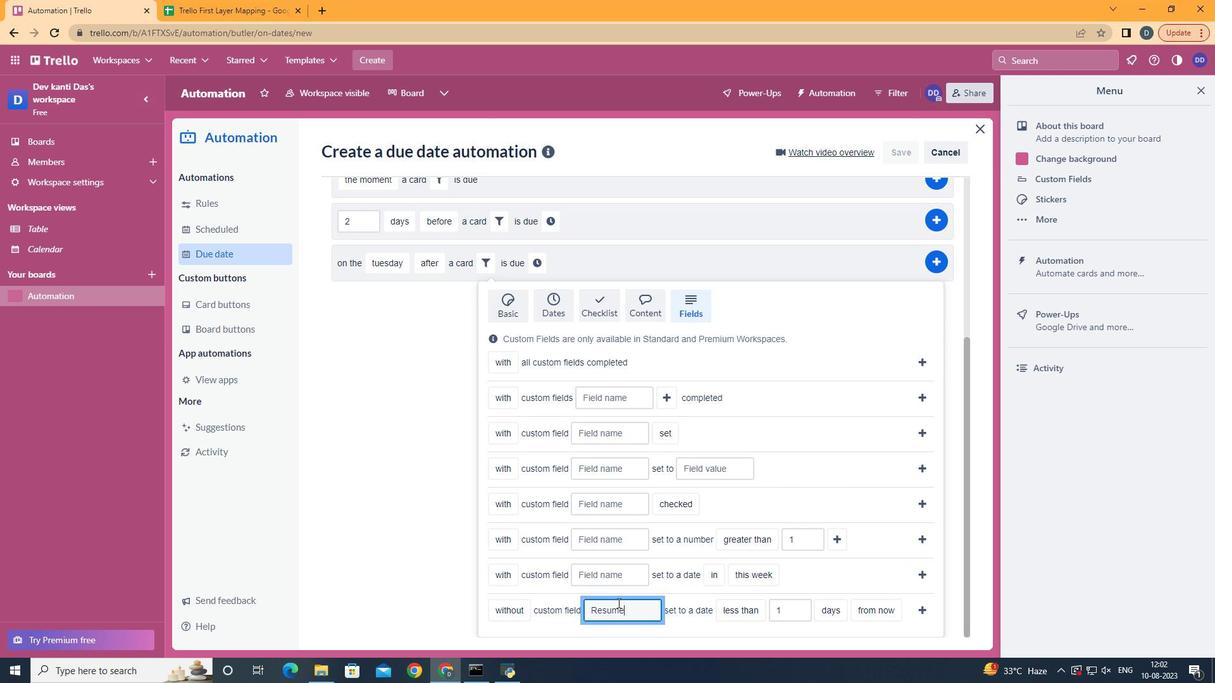 
Action: Mouse moved to (748, 563)
Screenshot: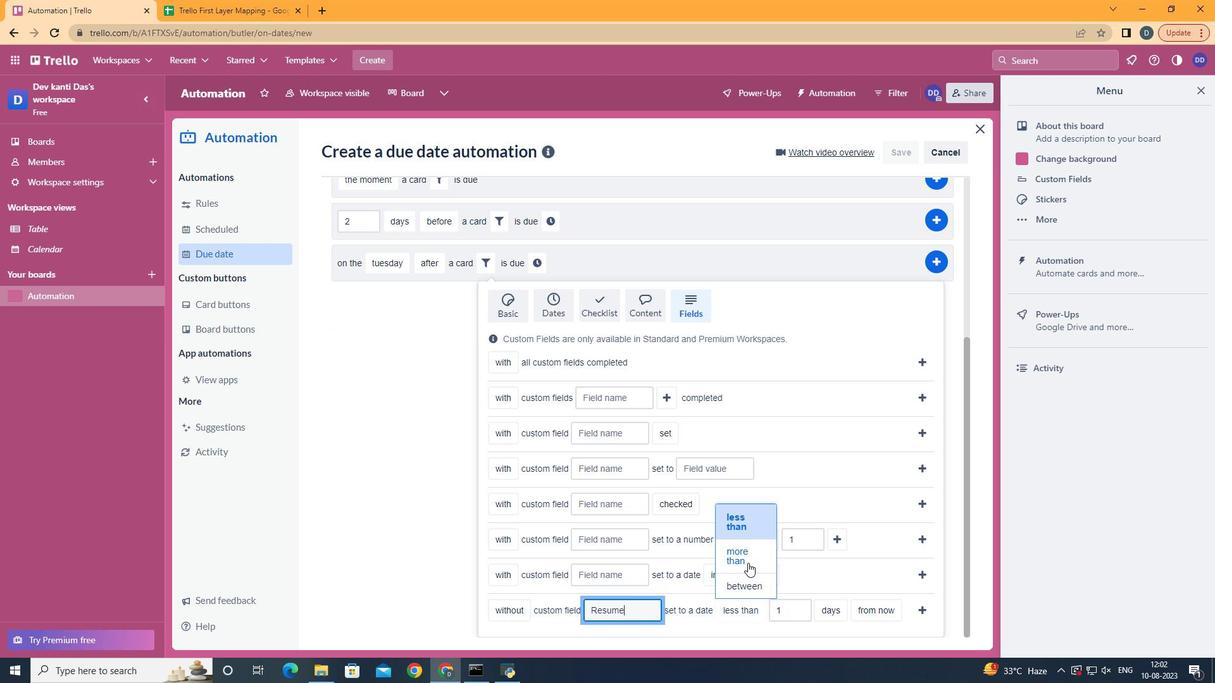 
Action: Mouse pressed left at (748, 563)
Screenshot: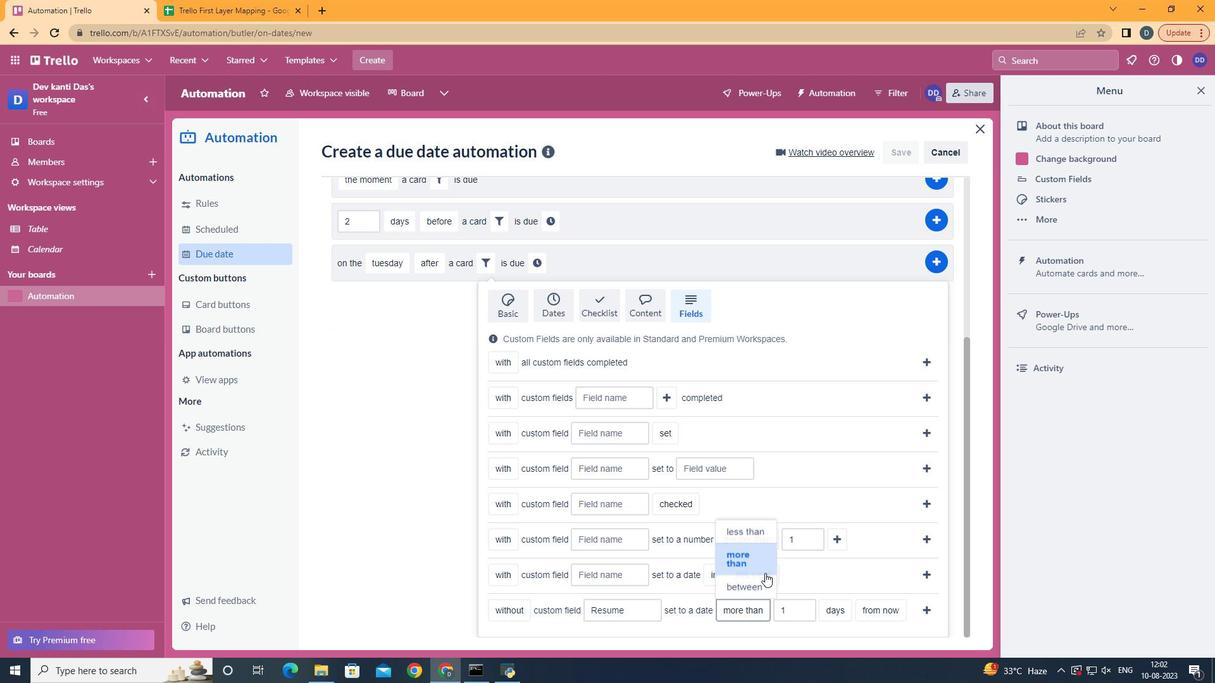 
Action: Mouse moved to (889, 587)
Screenshot: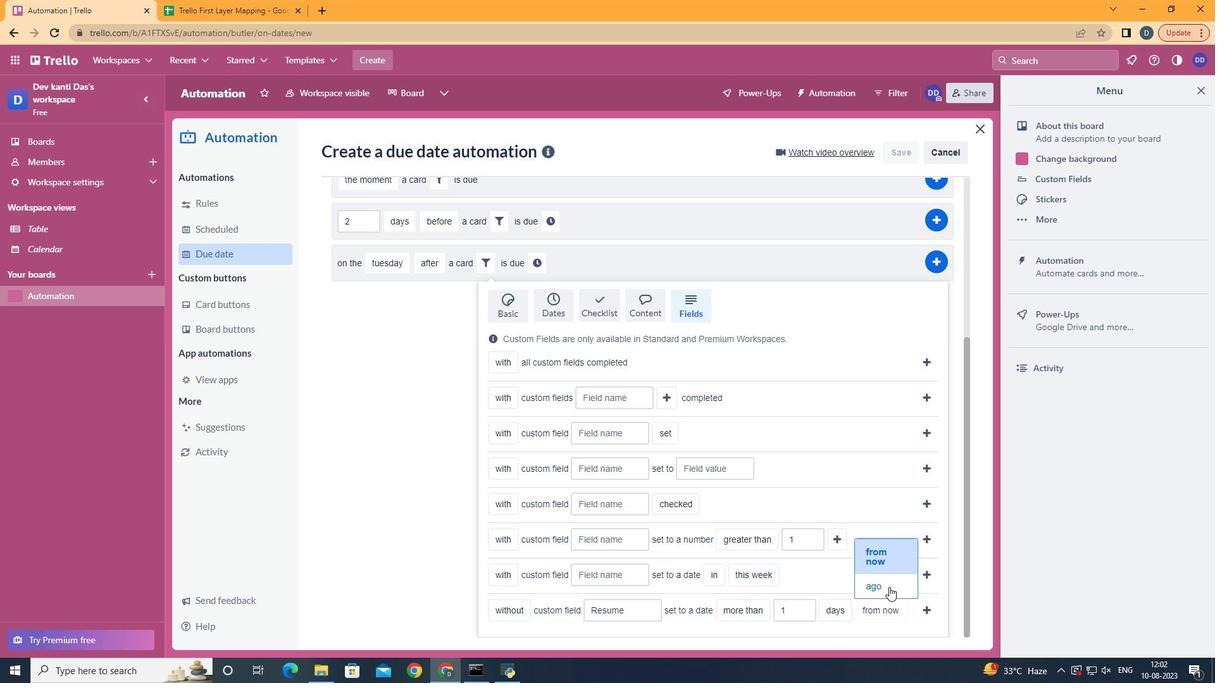 
Action: Mouse pressed left at (889, 587)
Screenshot: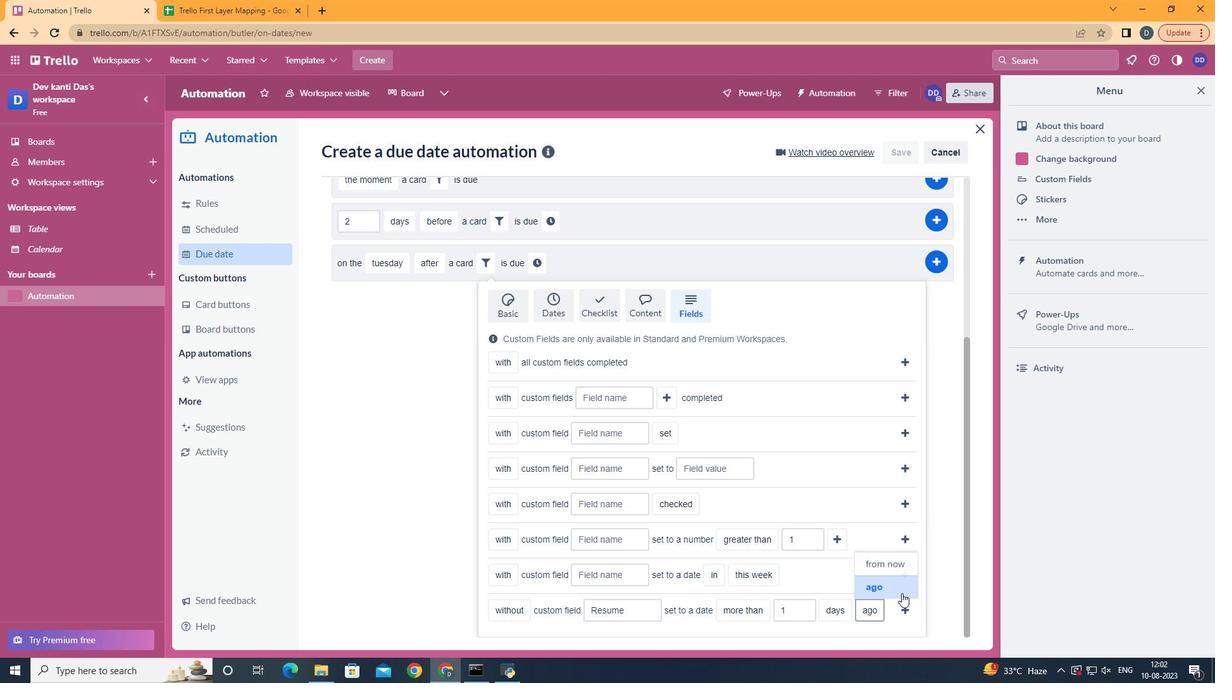 
Action: Mouse moved to (904, 610)
Screenshot: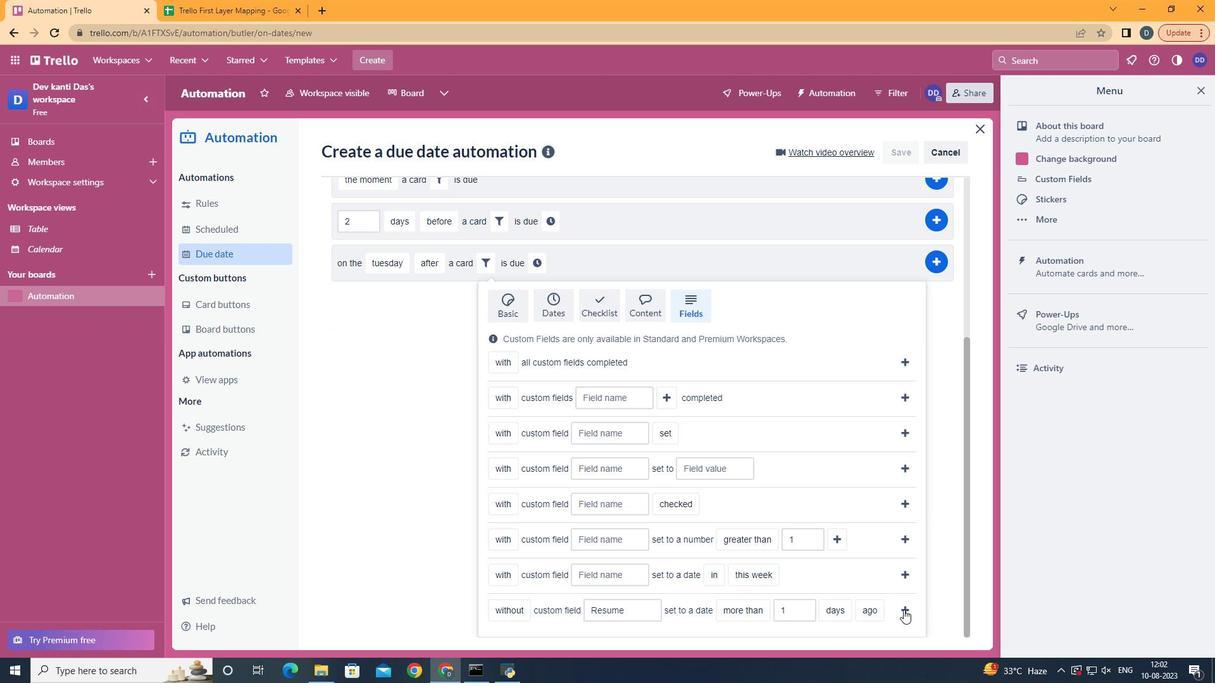 
Action: Mouse pressed left at (904, 610)
Screenshot: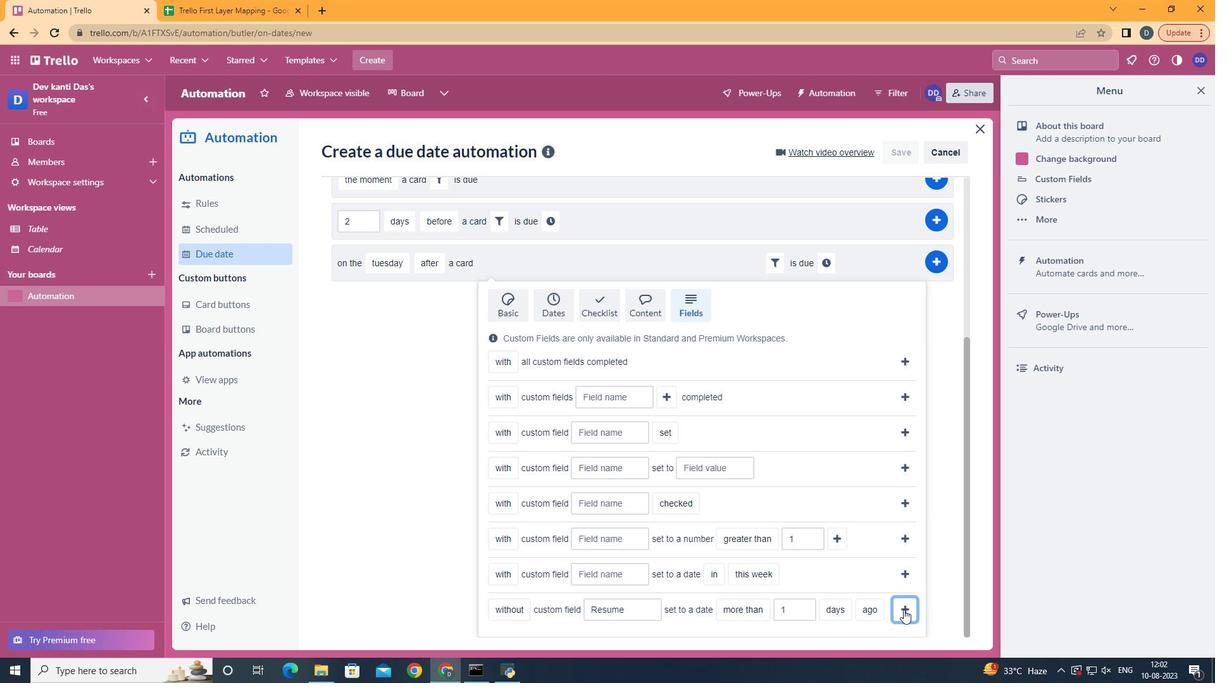 
Action: Mouse moved to (829, 506)
Screenshot: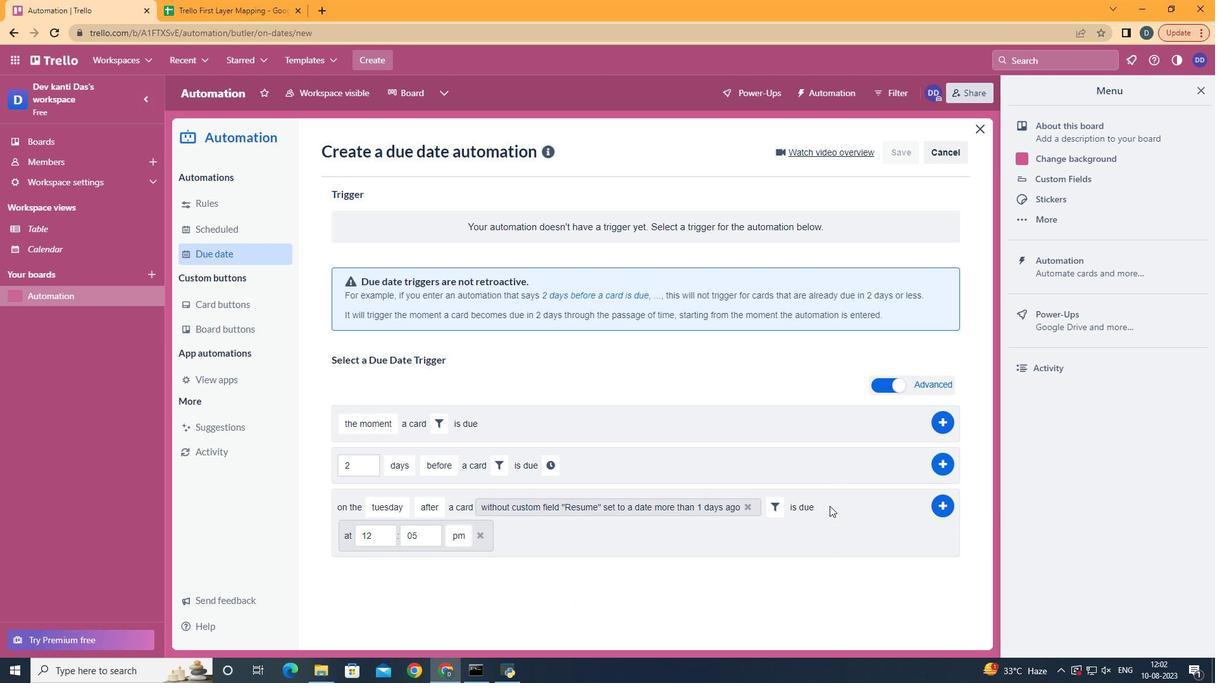 
Action: Mouse pressed left at (829, 506)
Screenshot: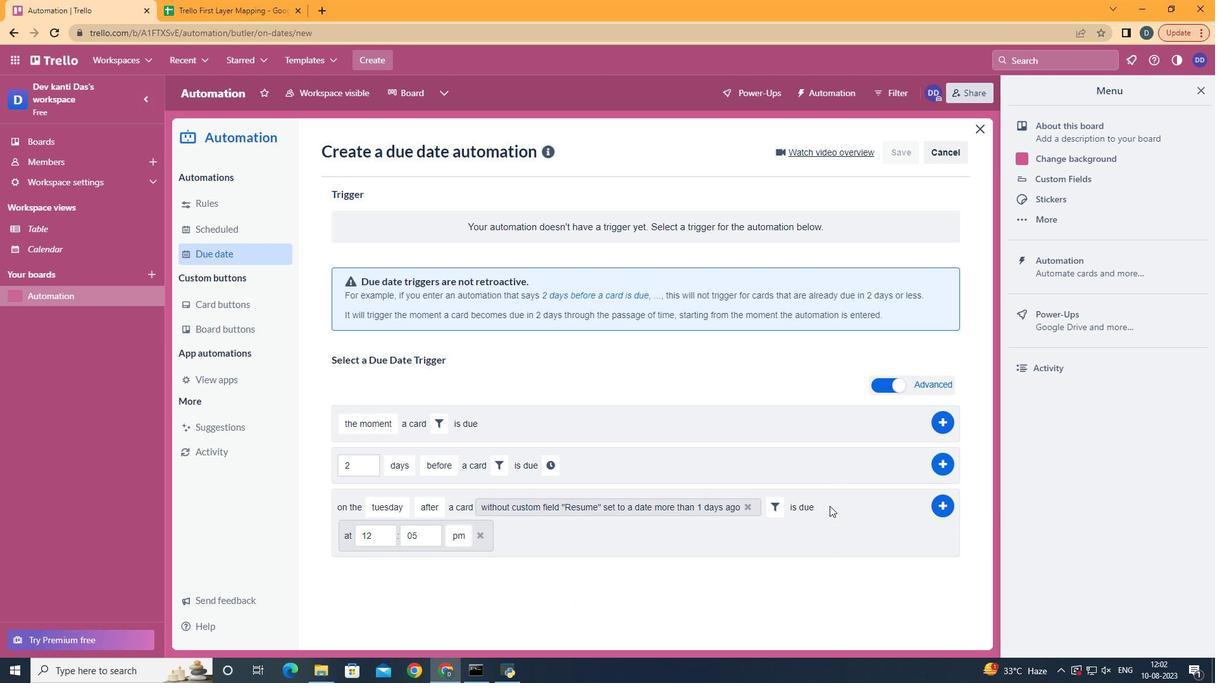 
Action: Mouse moved to (388, 541)
Screenshot: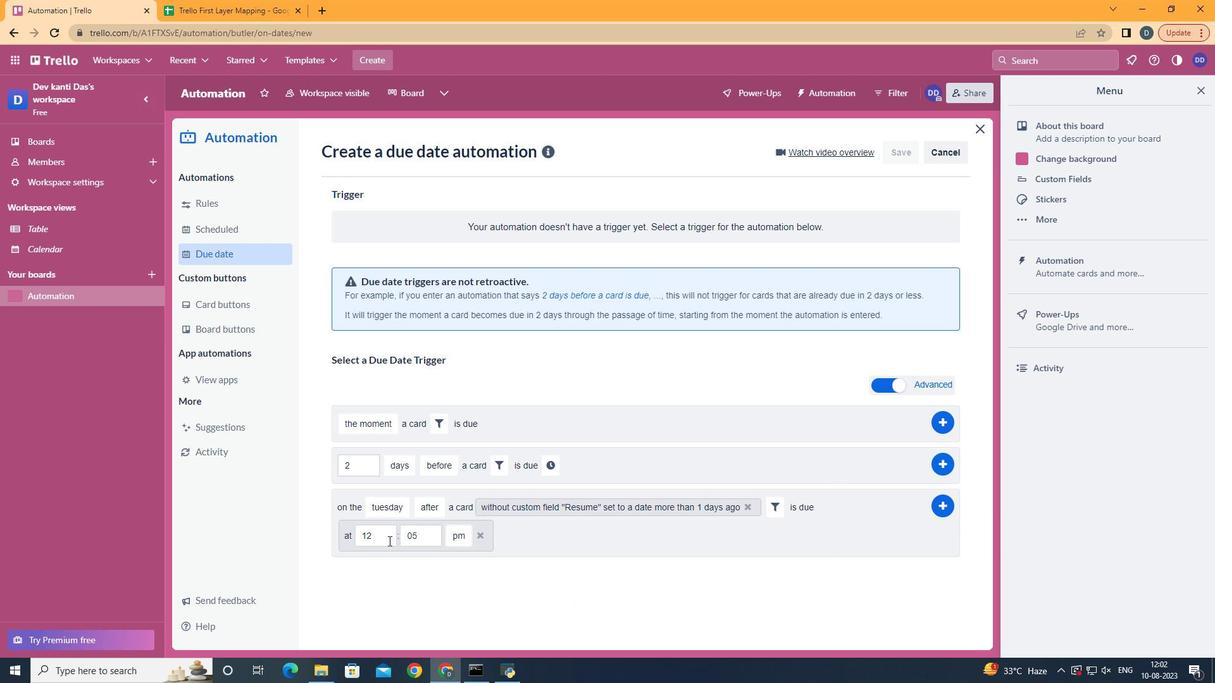 
Action: Mouse pressed left at (388, 541)
Screenshot: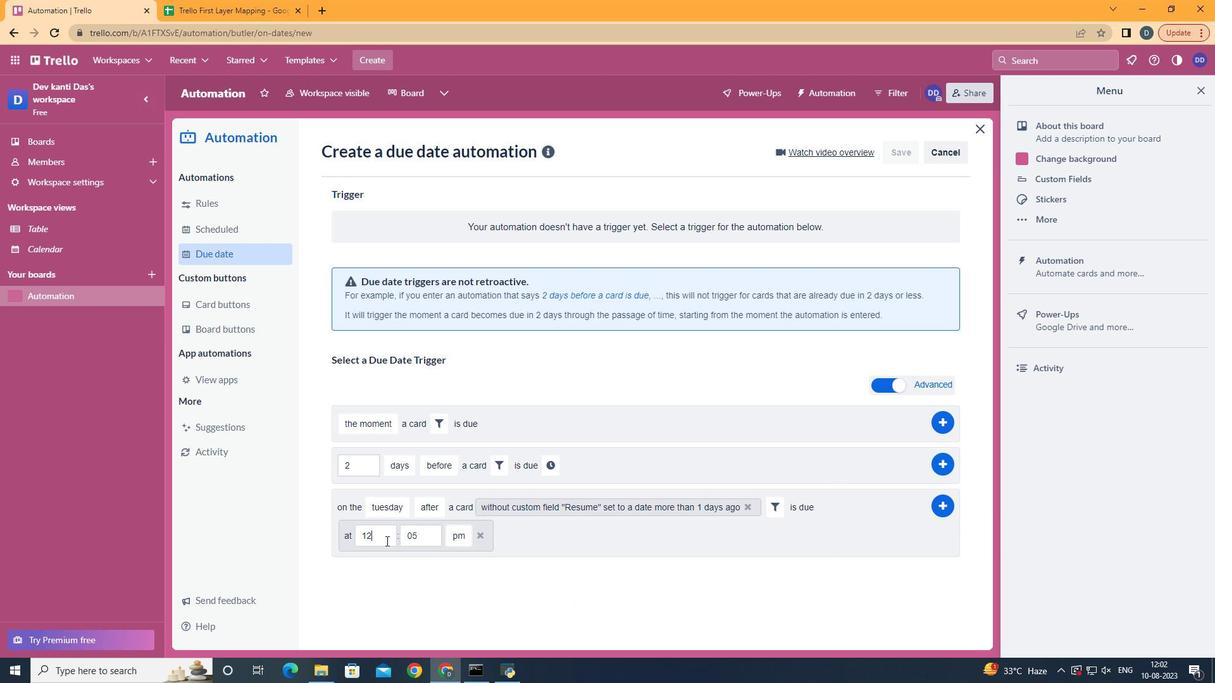 
Action: Mouse moved to (386, 541)
Screenshot: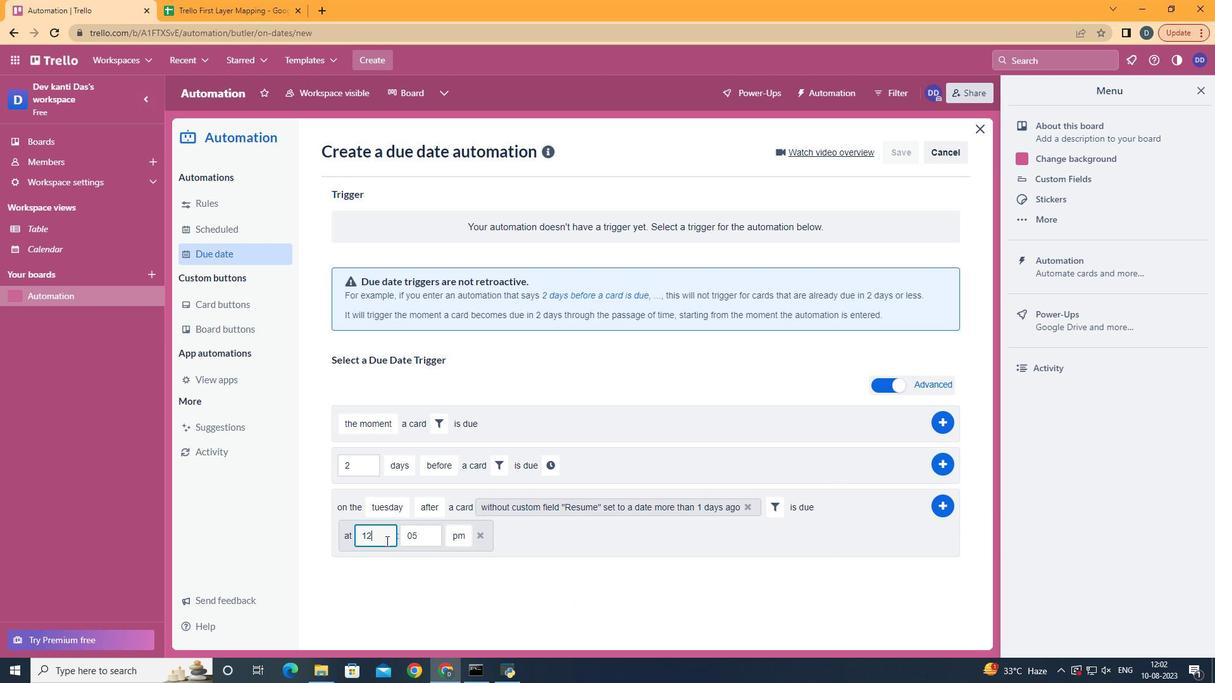 
Action: Key pressed <Key.backspace>1
Screenshot: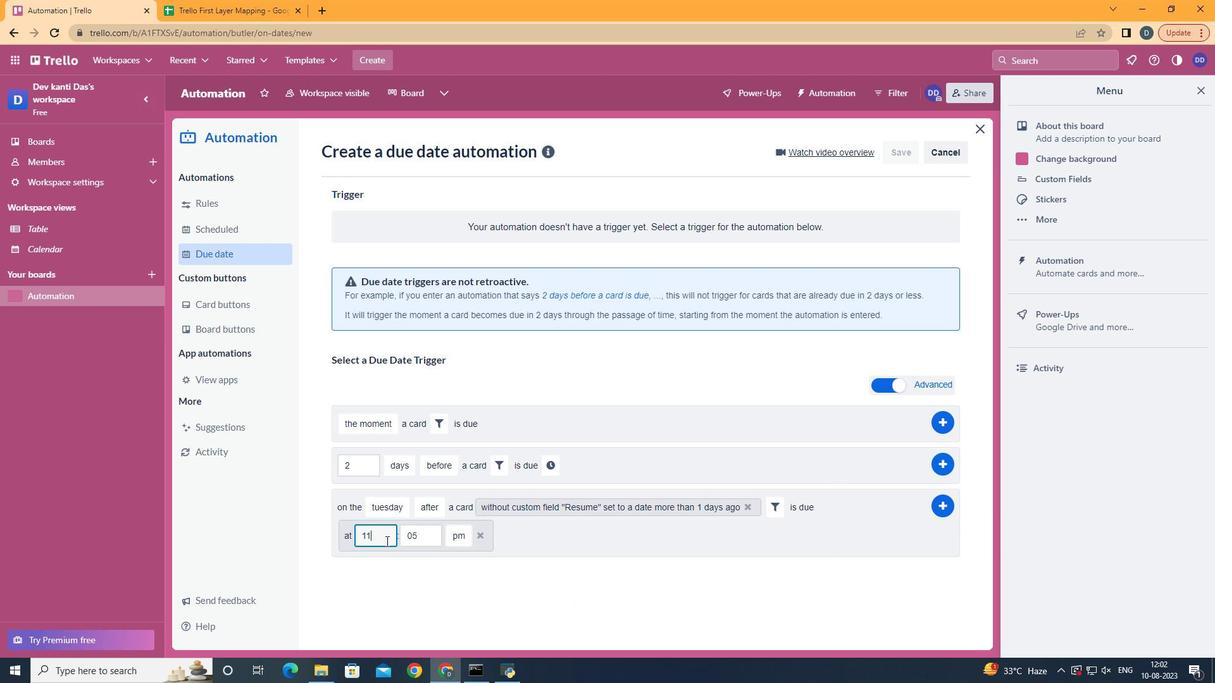 
Action: Mouse moved to (422, 538)
Screenshot: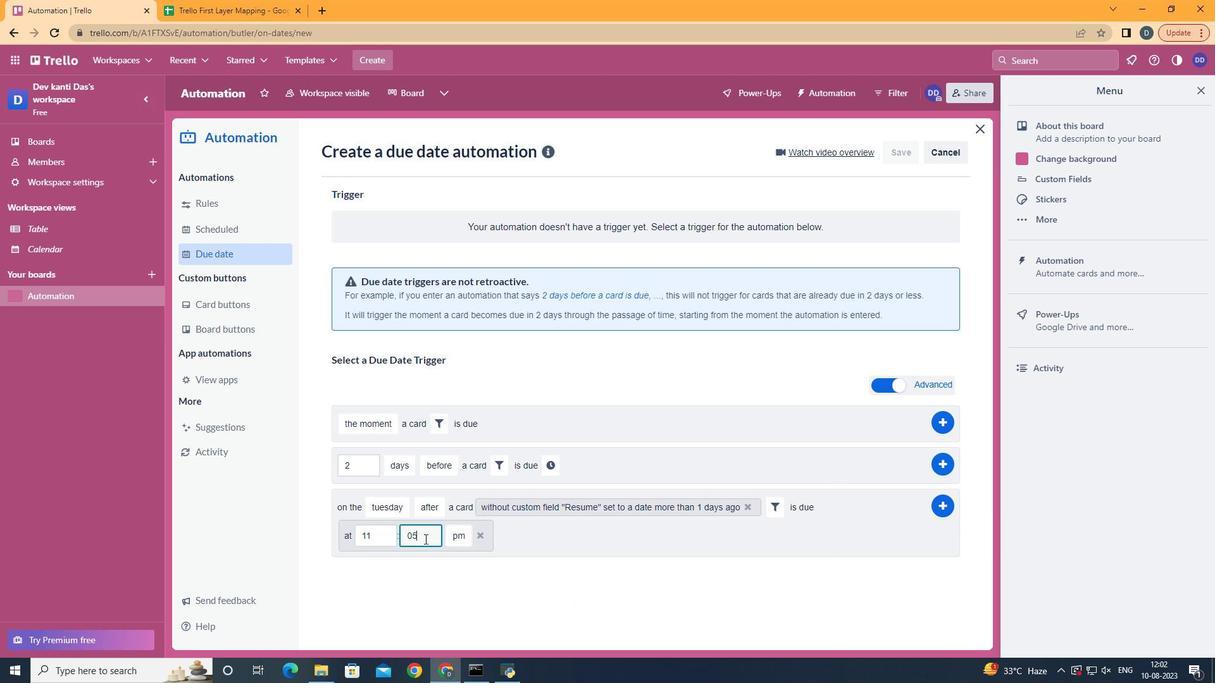
Action: Mouse pressed left at (422, 538)
Screenshot: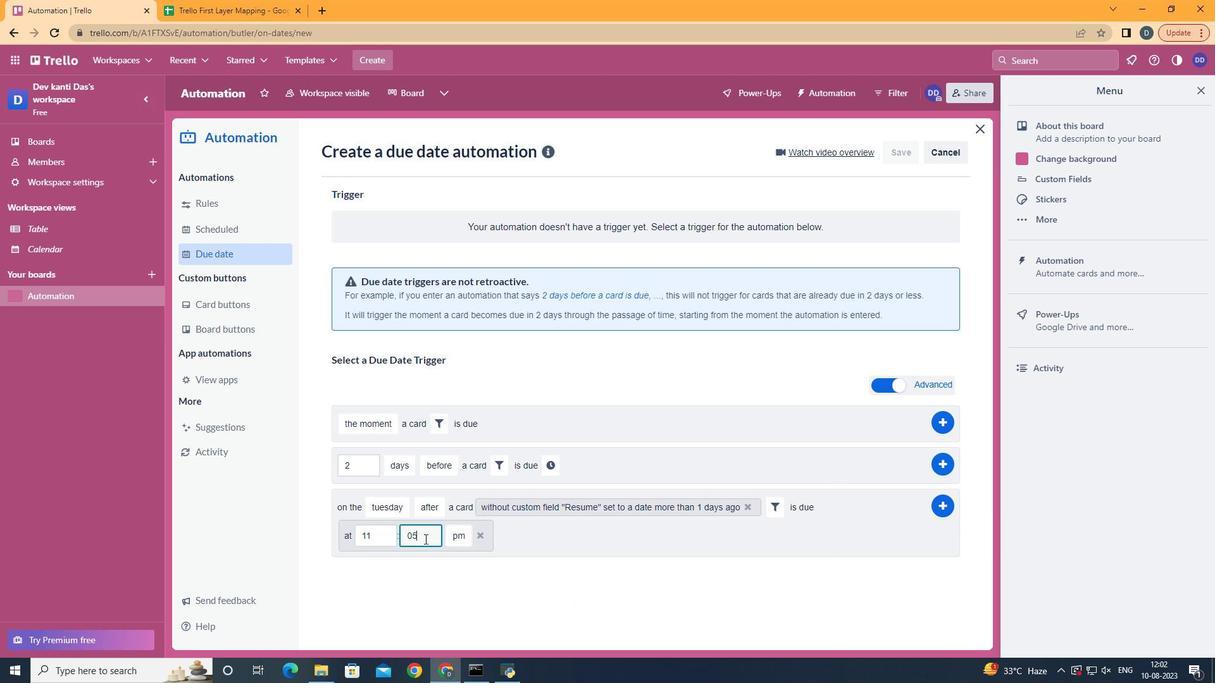 
Action: Mouse moved to (424, 539)
Screenshot: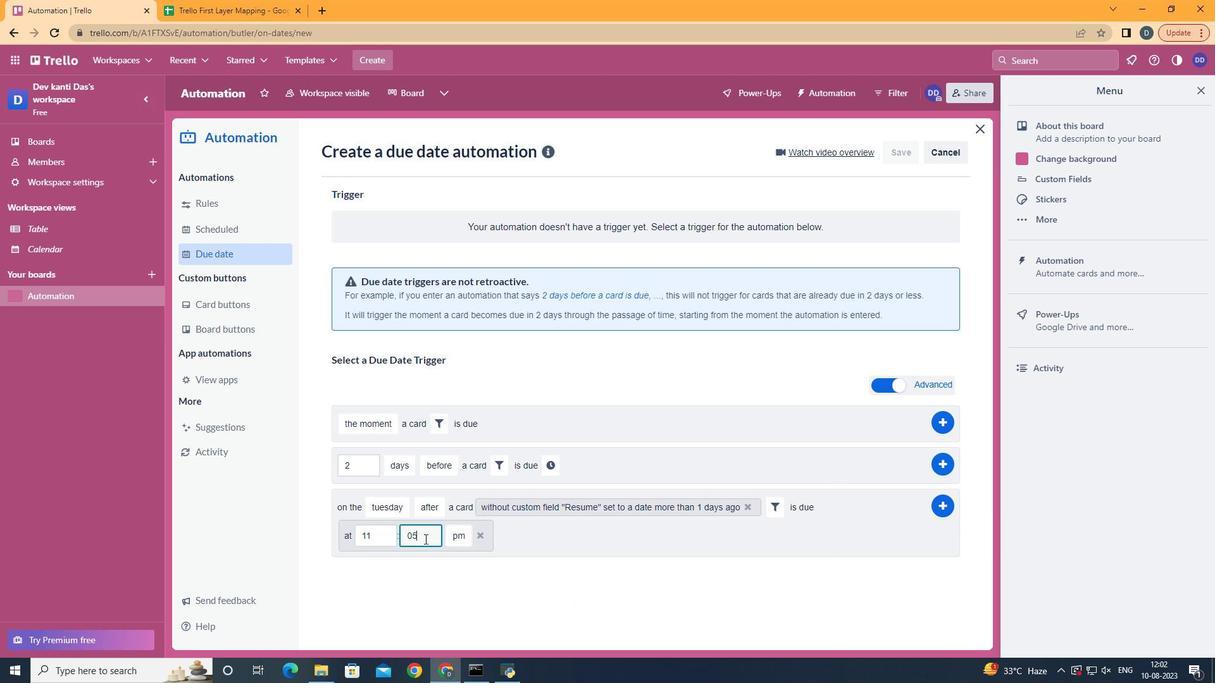 
Action: Key pressed <Key.backspace>0
Screenshot: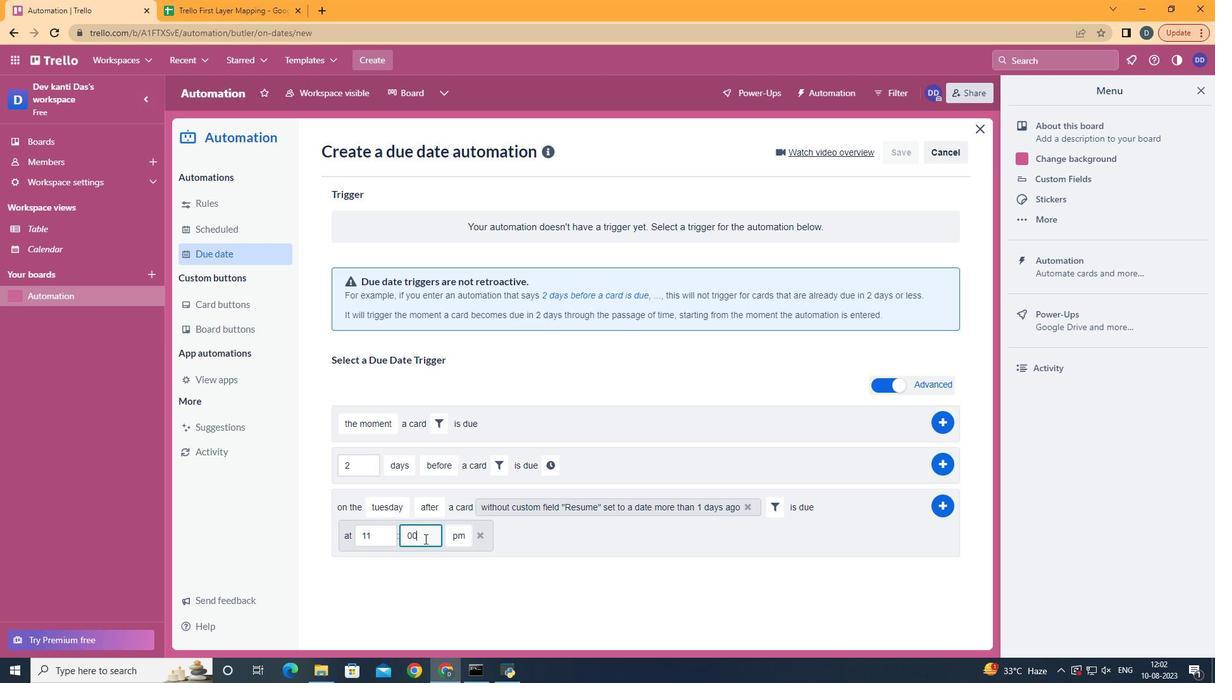 
Action: Mouse moved to (454, 555)
Screenshot: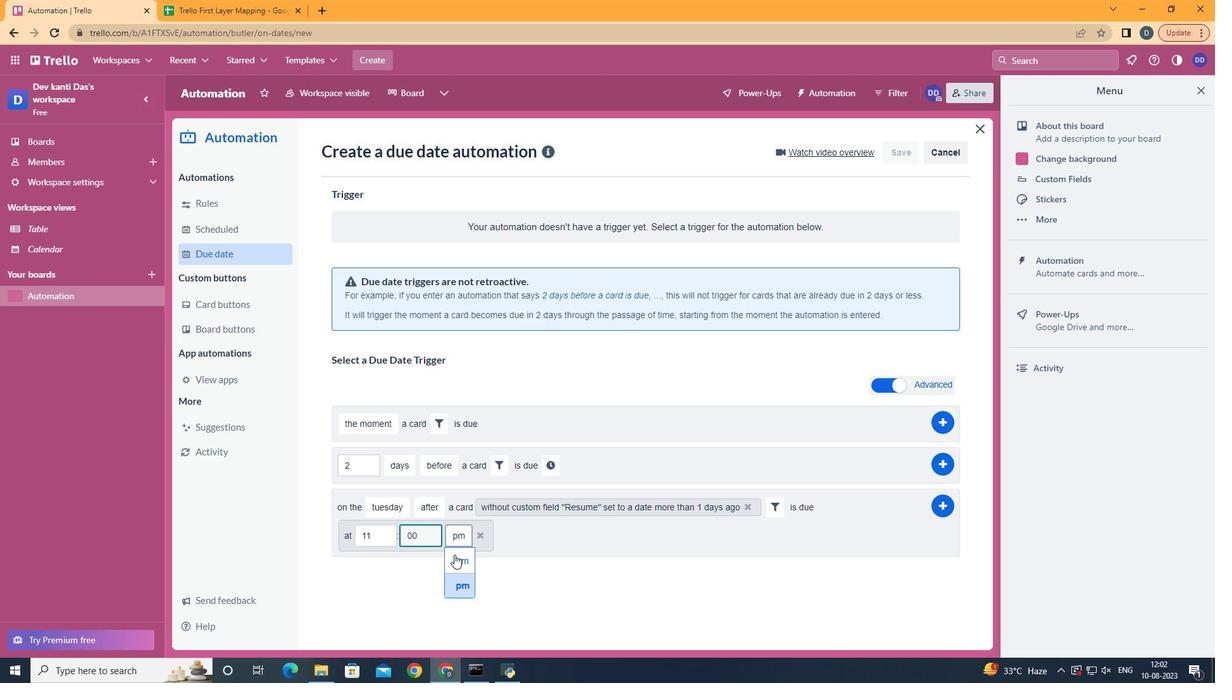 
Action: Mouse pressed left at (454, 555)
Screenshot: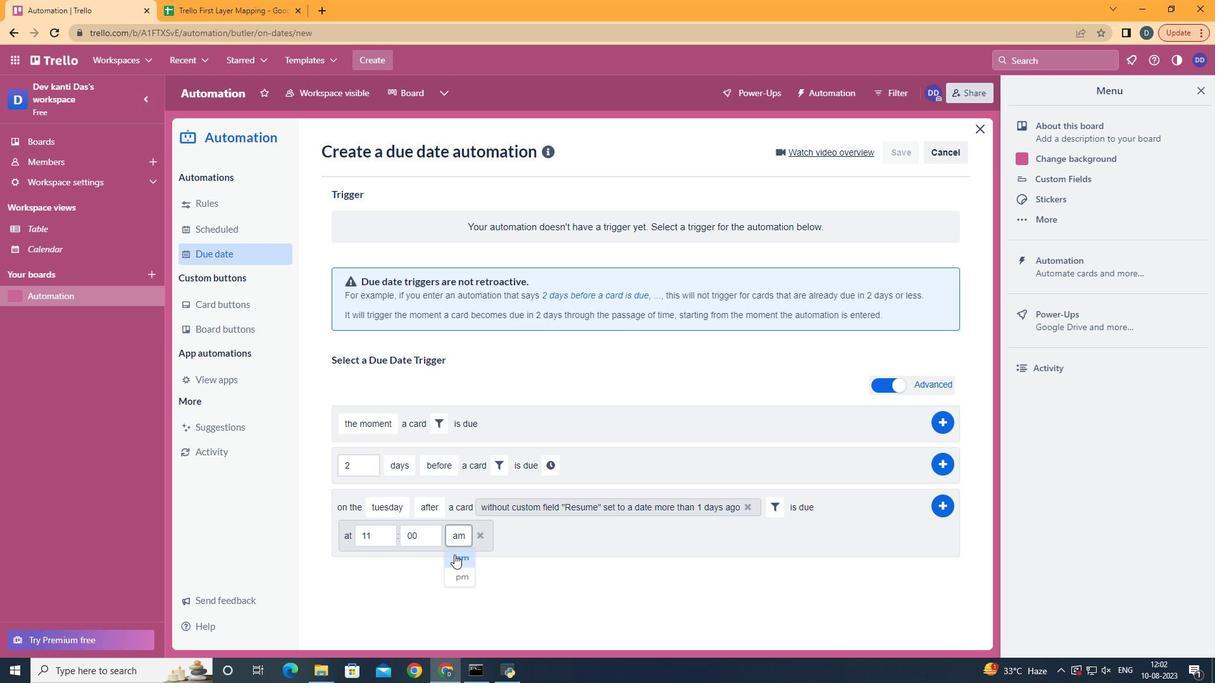
Action: Mouse moved to (948, 506)
Screenshot: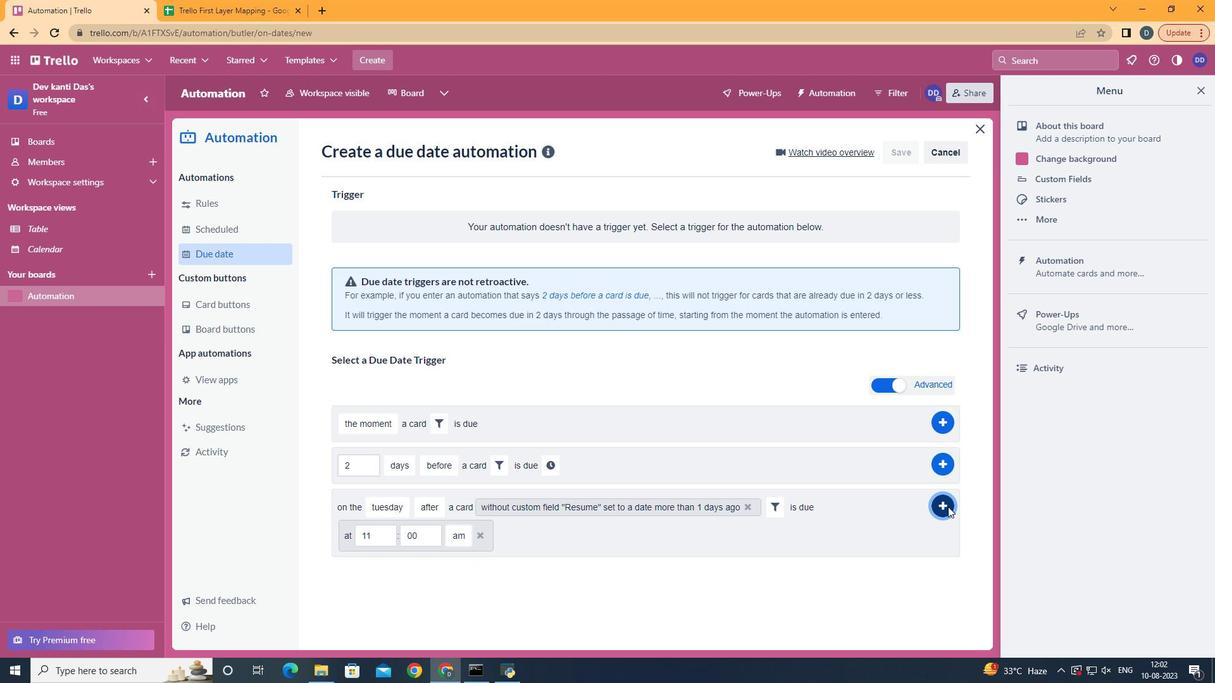 
Action: Mouse pressed left at (948, 506)
Screenshot: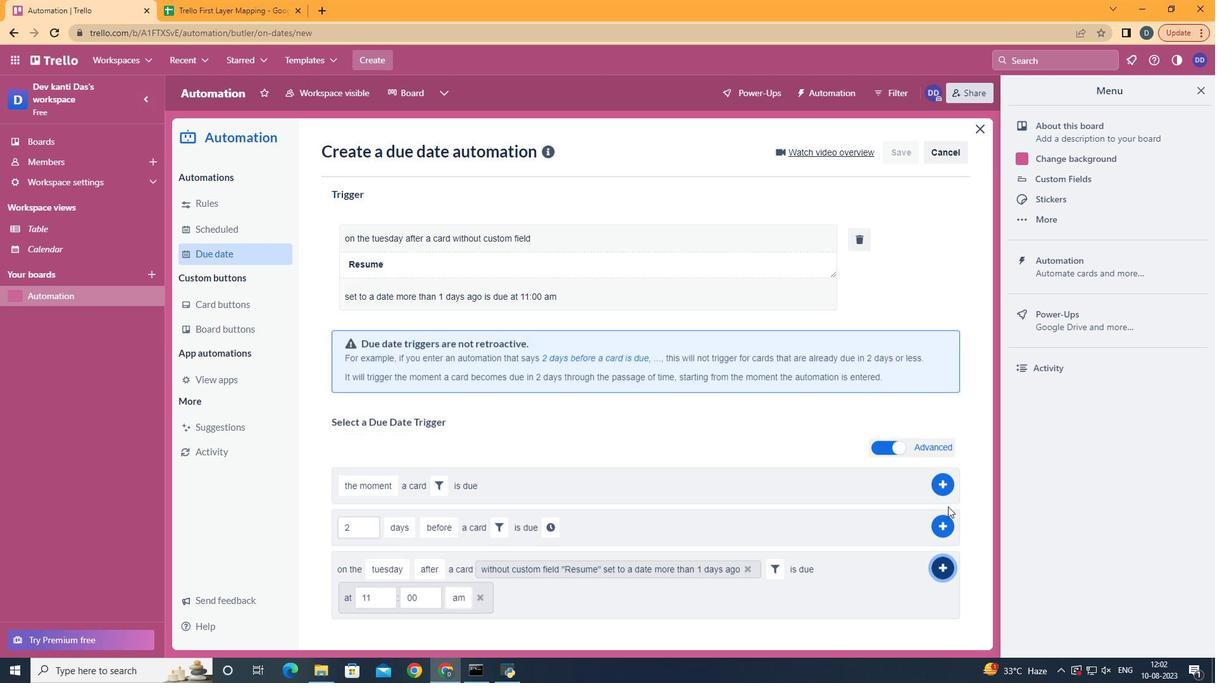 
Action: Mouse moved to (610, 316)
Screenshot: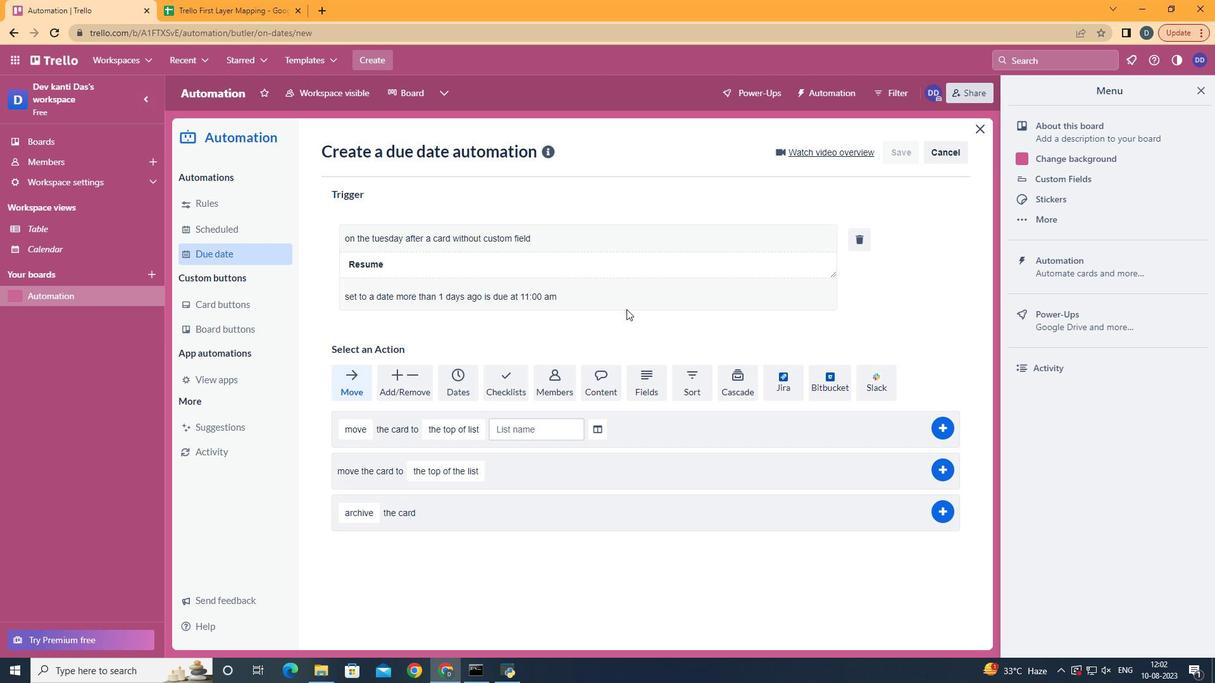 
